 Task: Create a rule when custom fields dependencies is unchecked by anyone.
Action: Mouse moved to (1196, 306)
Screenshot: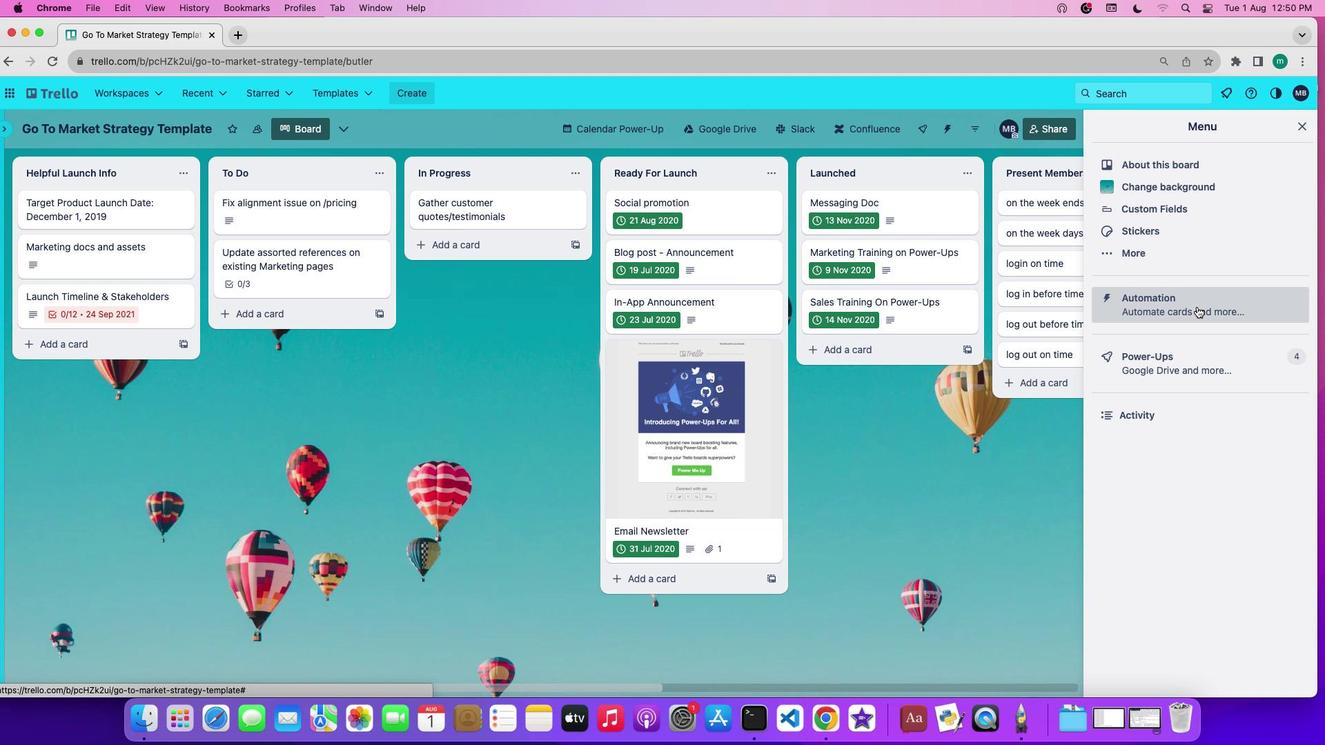 
Action: Mouse pressed left at (1196, 306)
Screenshot: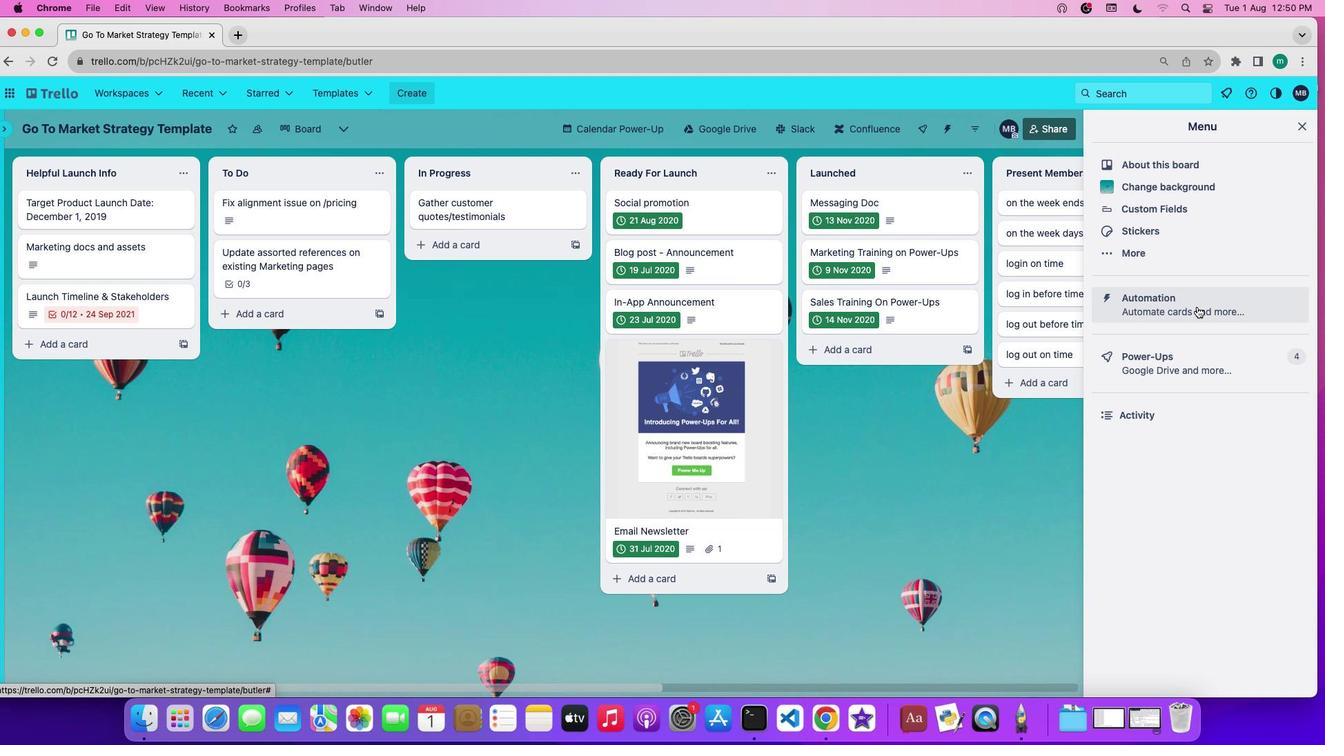 
Action: Mouse moved to (94, 250)
Screenshot: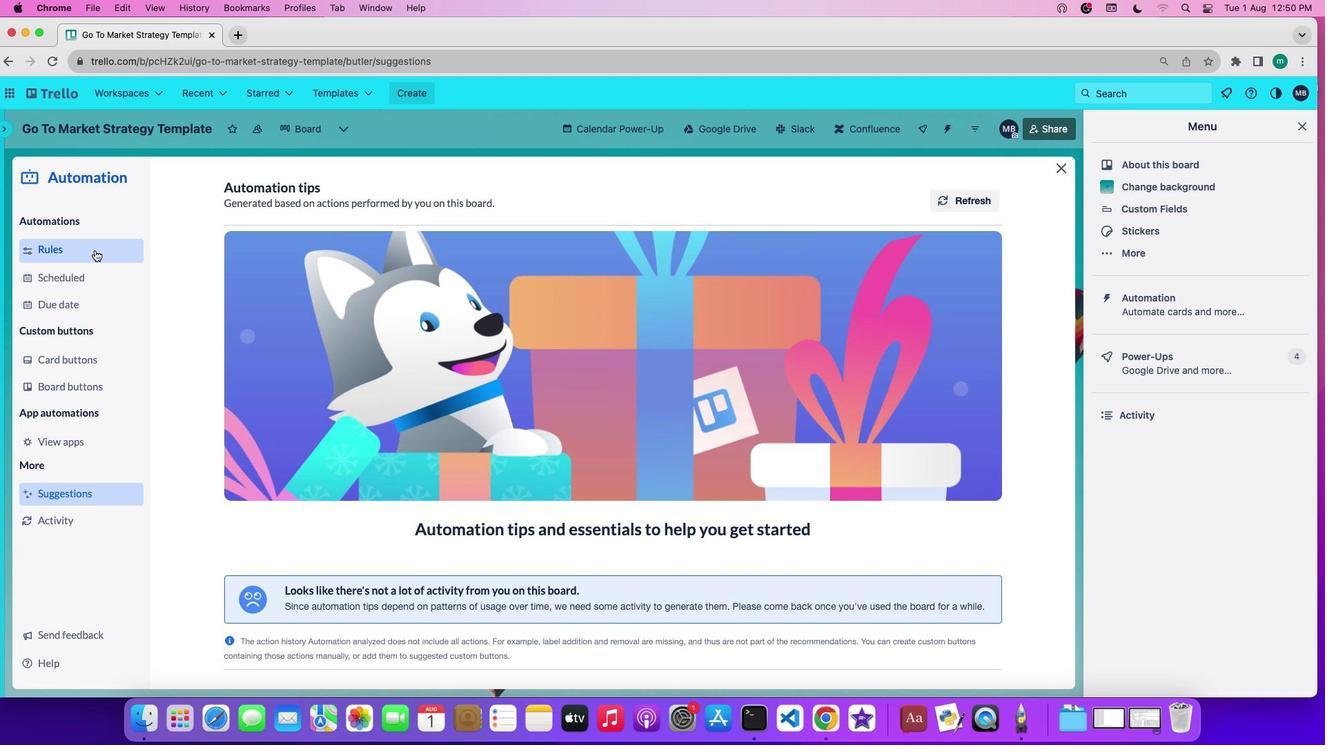 
Action: Mouse pressed left at (94, 250)
Screenshot: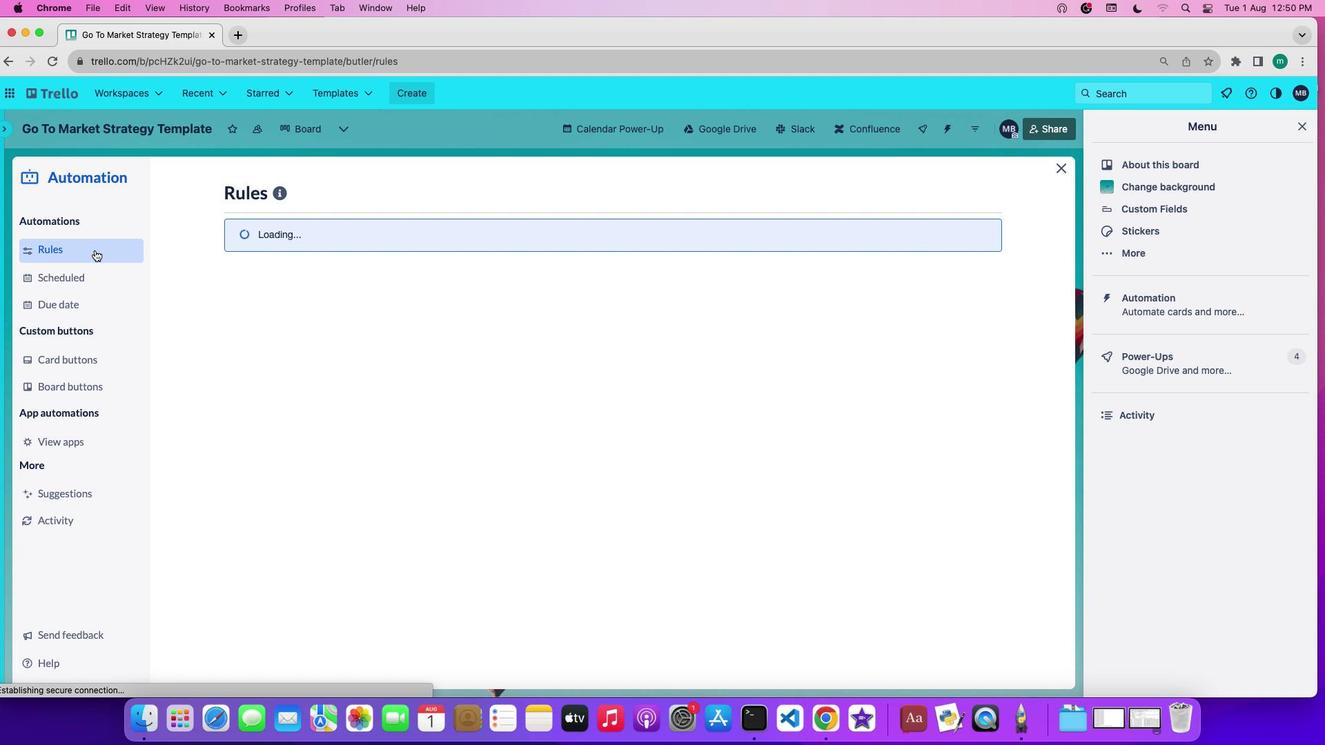 
Action: Mouse moved to (278, 493)
Screenshot: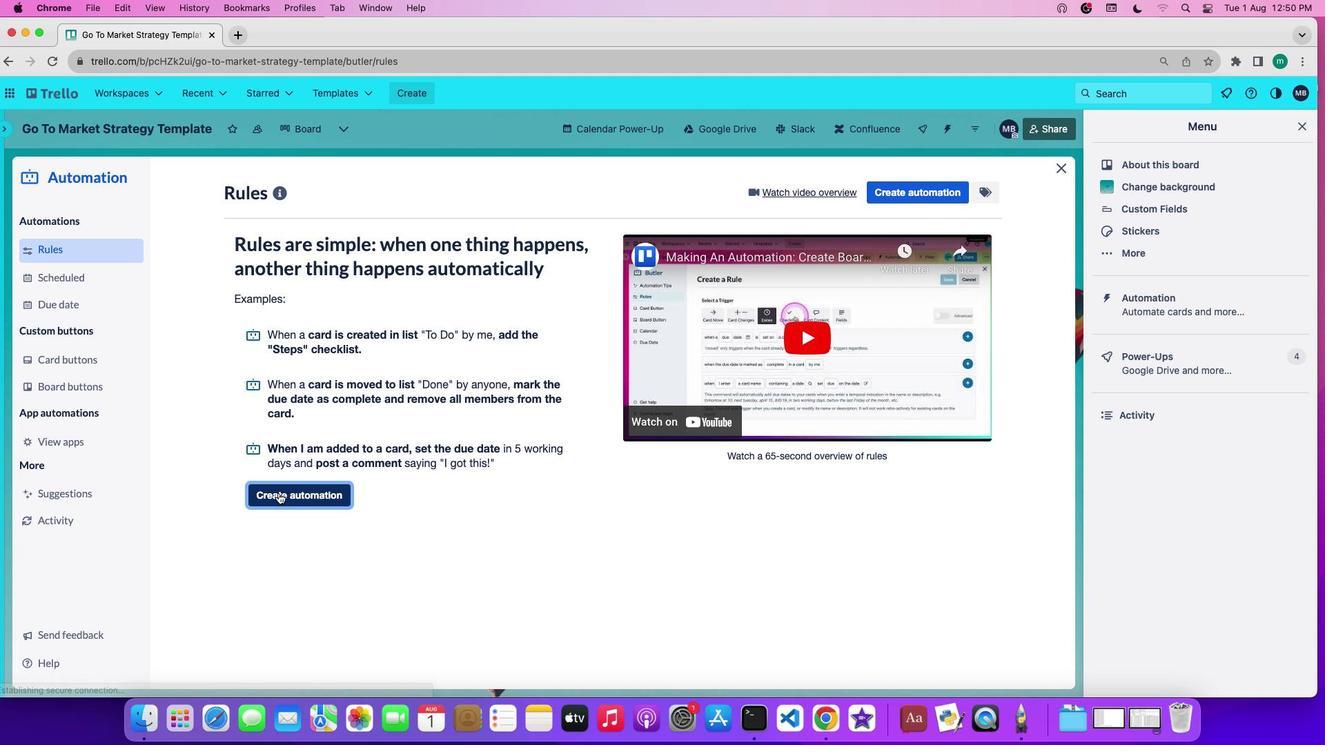
Action: Mouse pressed left at (278, 493)
Screenshot: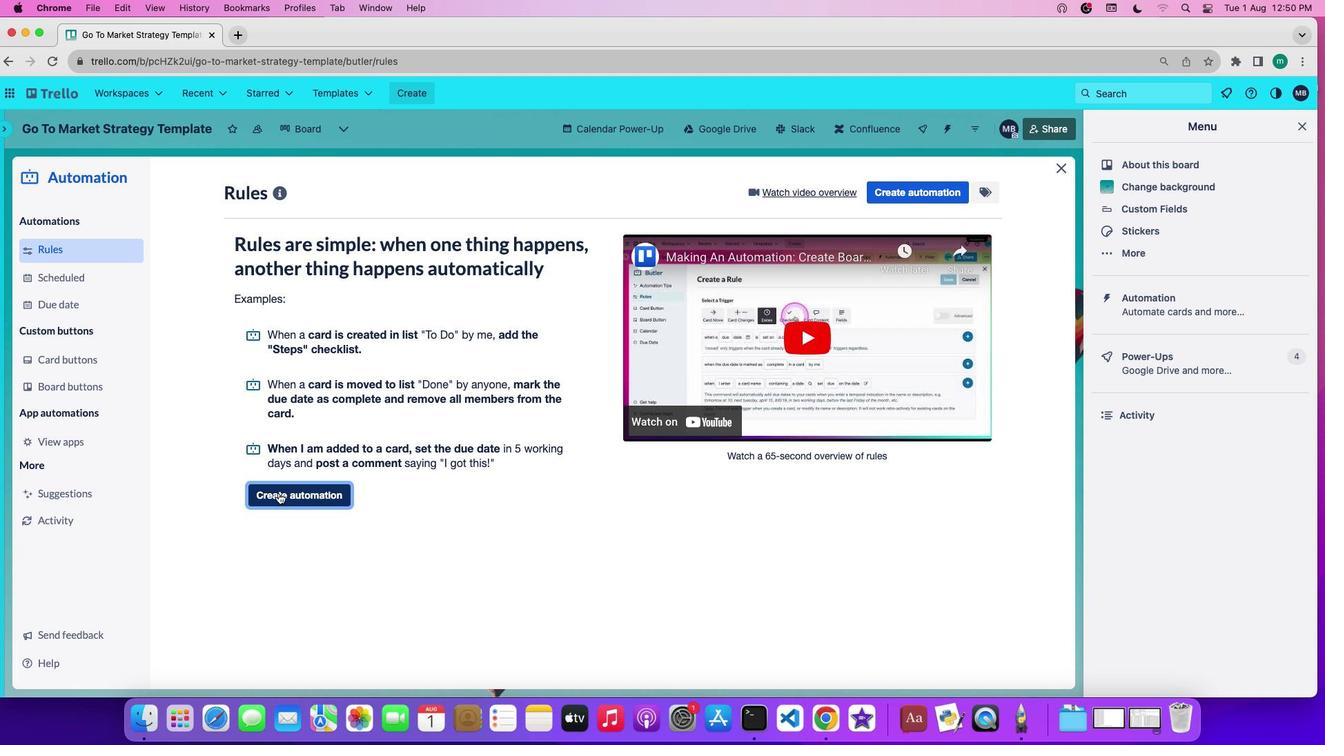 
Action: Mouse moved to (630, 323)
Screenshot: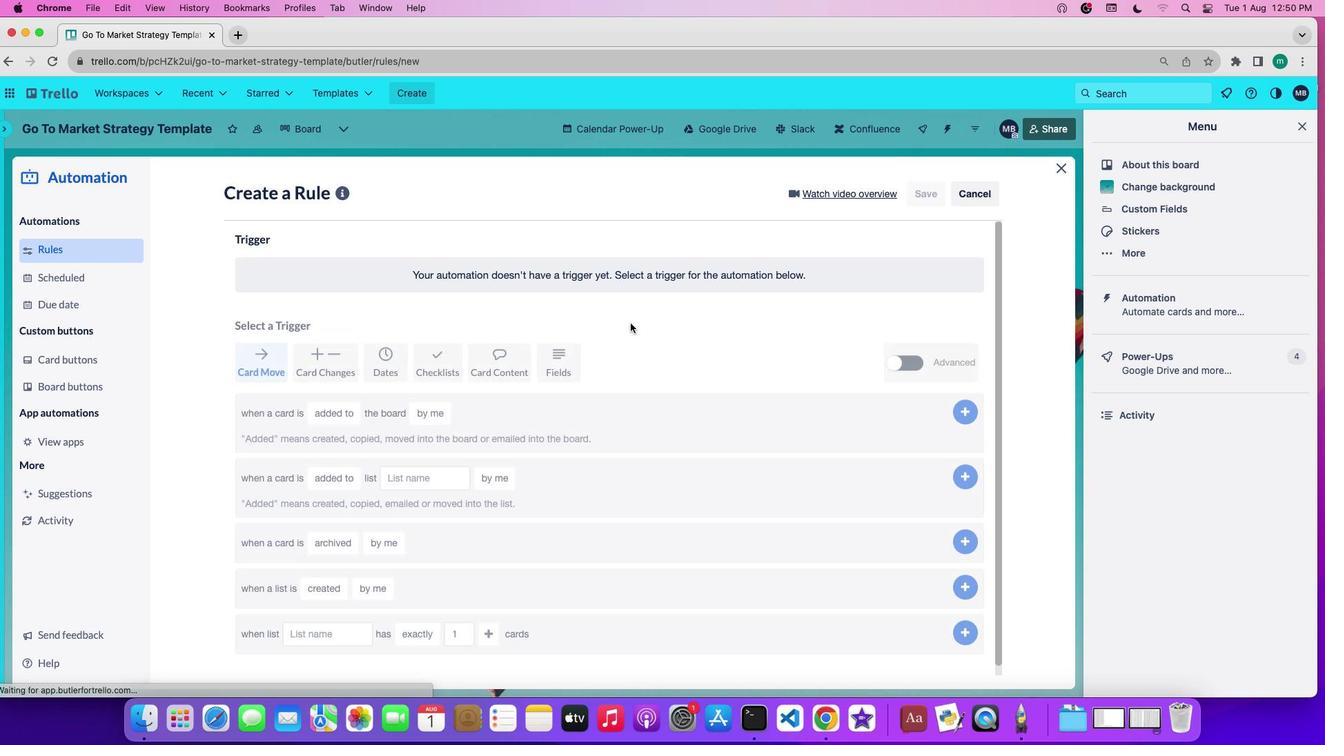 
Action: Mouse pressed left at (630, 323)
Screenshot: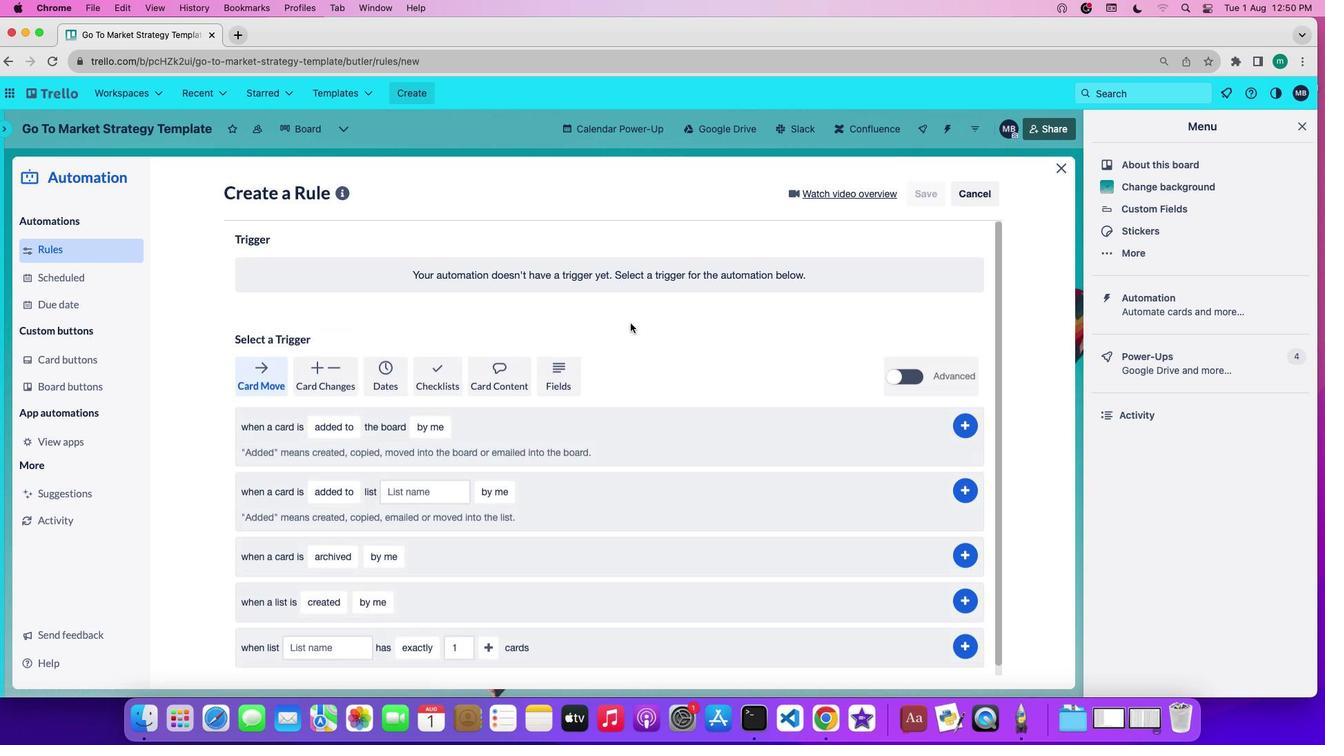 
Action: Mouse moved to (577, 380)
Screenshot: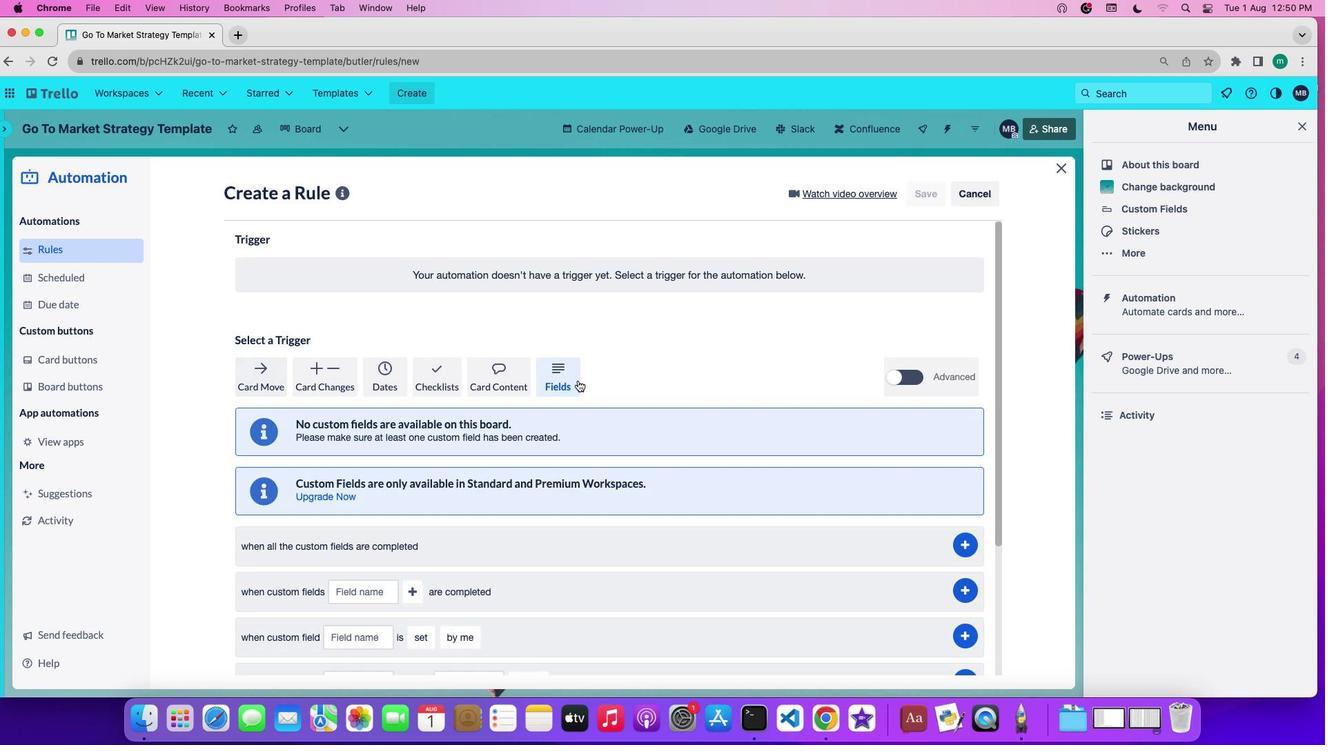 
Action: Mouse pressed left at (577, 380)
Screenshot: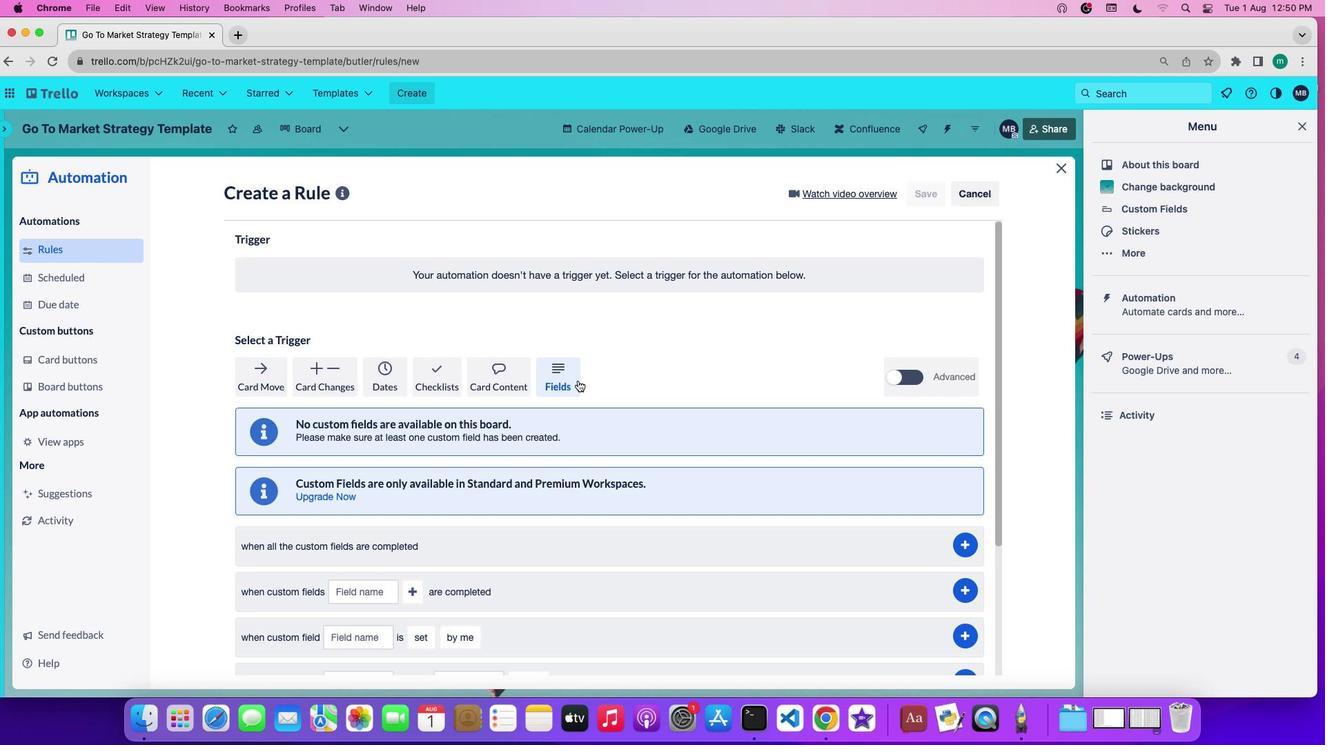 
Action: Mouse moved to (596, 538)
Screenshot: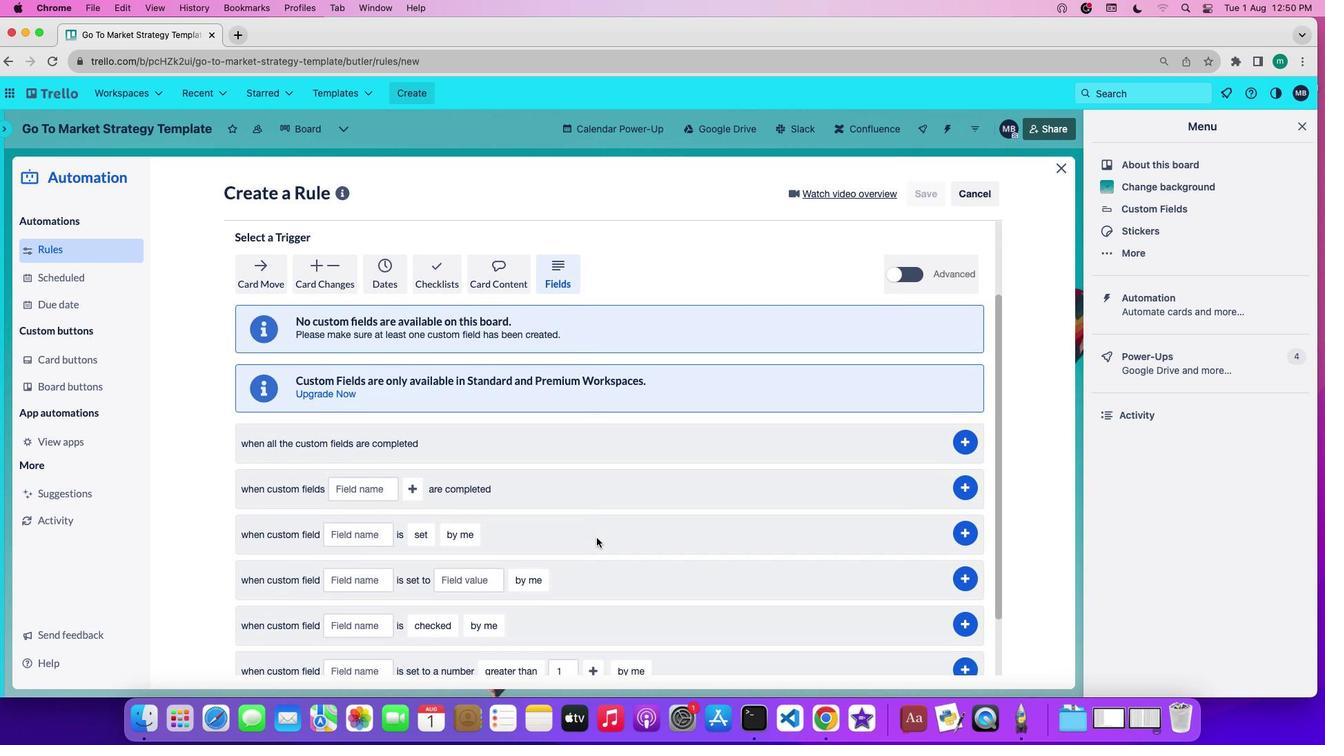 
Action: Mouse scrolled (596, 538) with delta (0, 0)
Screenshot: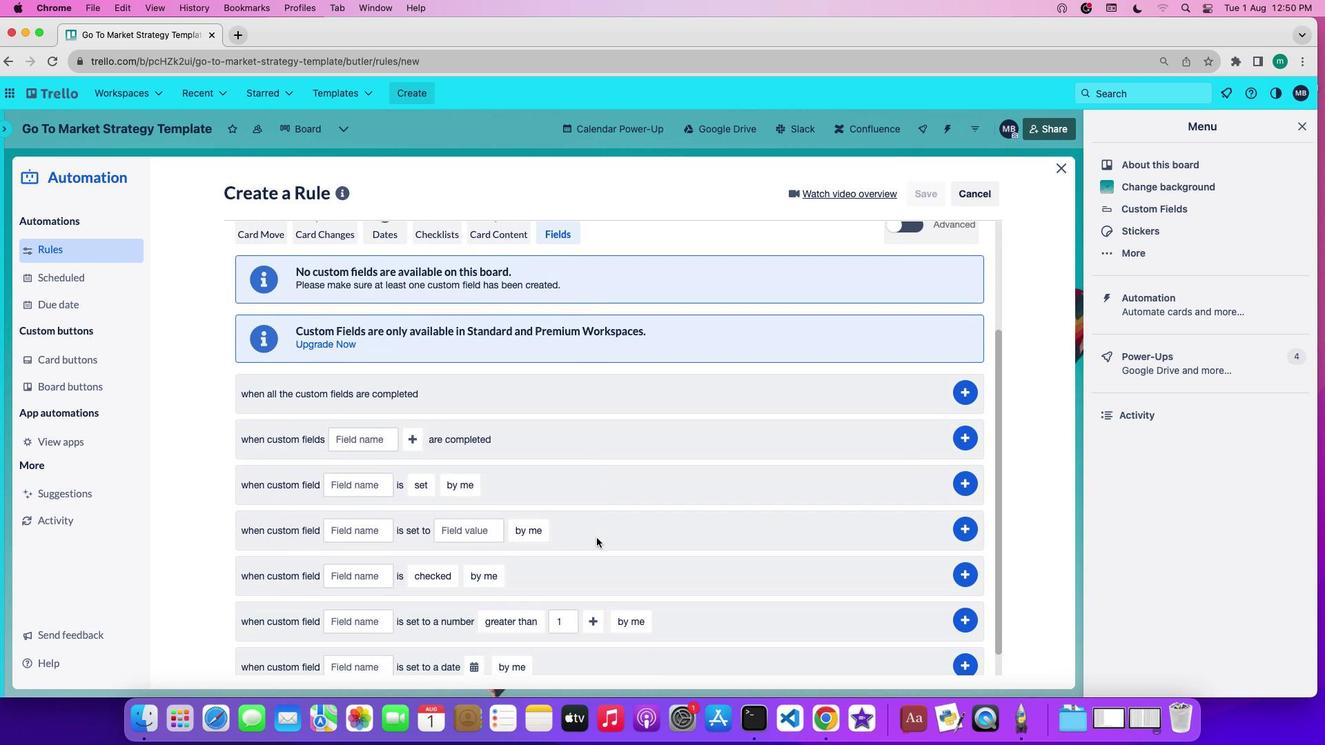 
Action: Mouse scrolled (596, 538) with delta (0, 0)
Screenshot: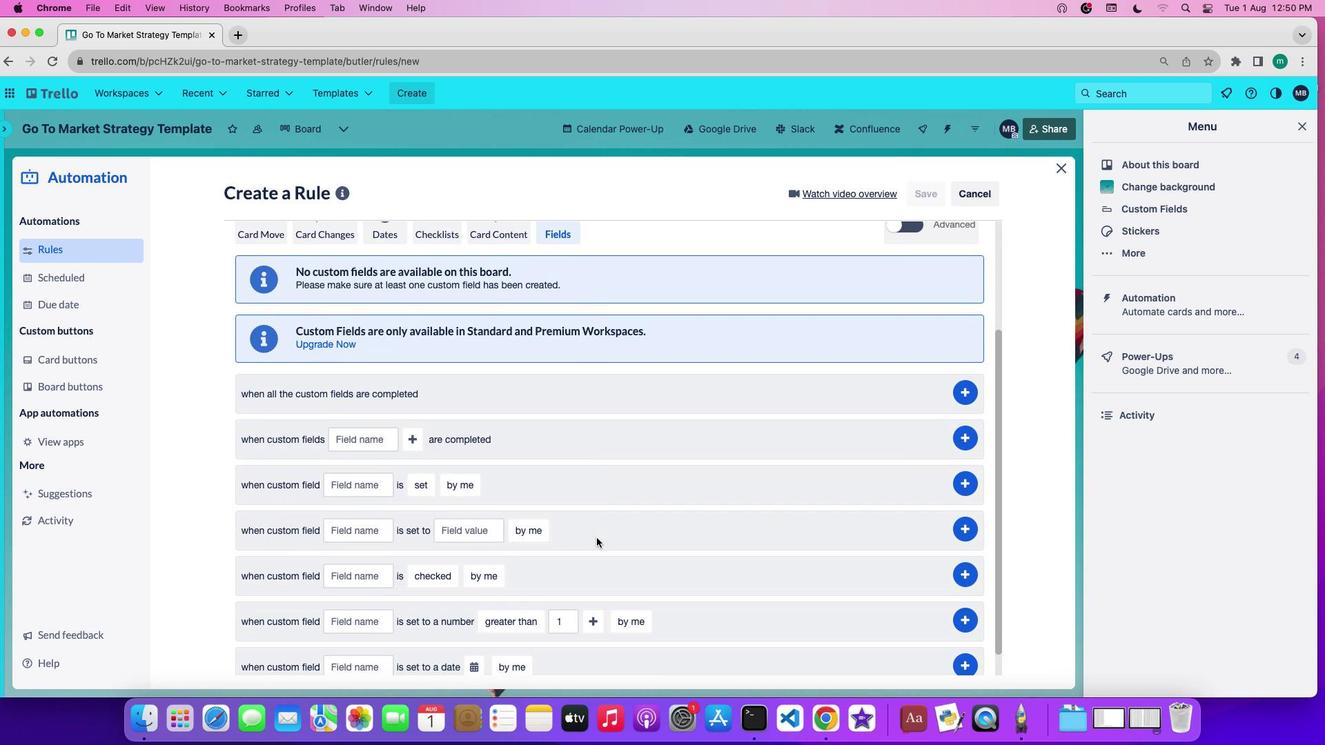 
Action: Mouse scrolled (596, 538) with delta (0, -1)
Screenshot: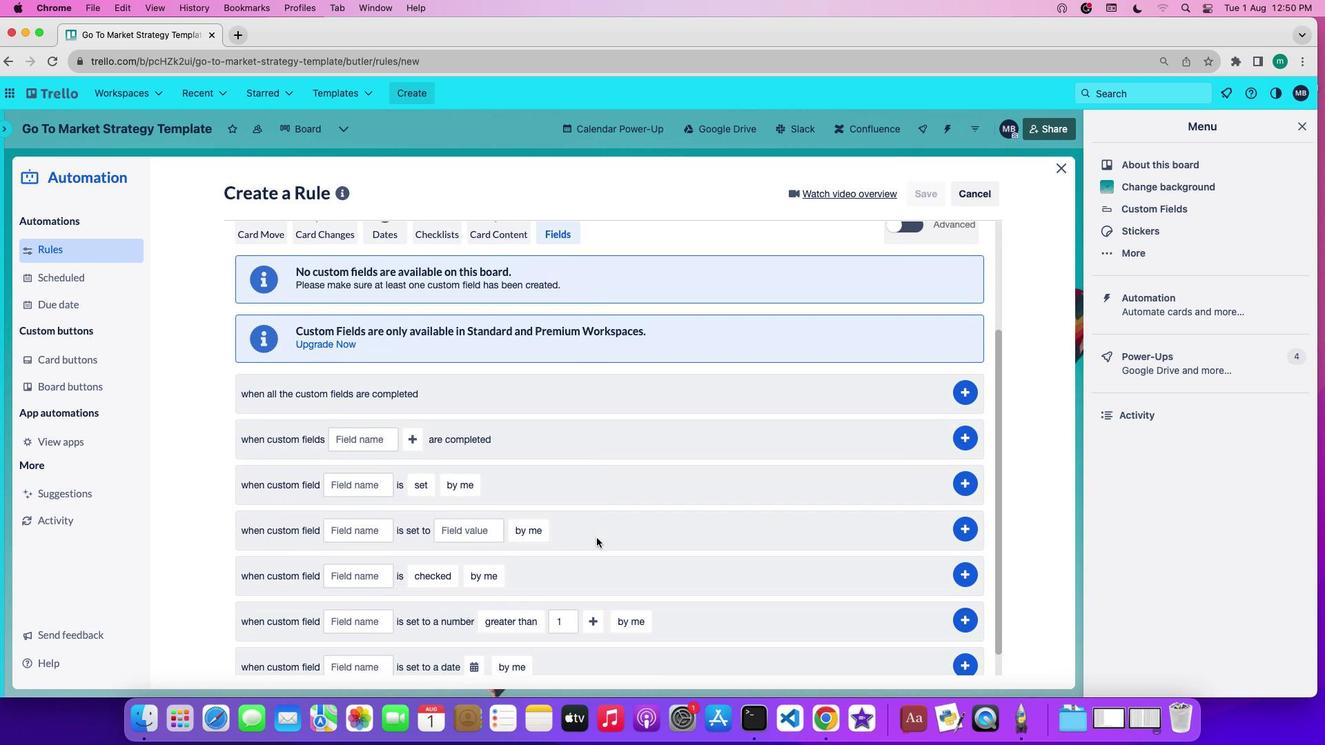 
Action: Mouse scrolled (596, 538) with delta (0, 0)
Screenshot: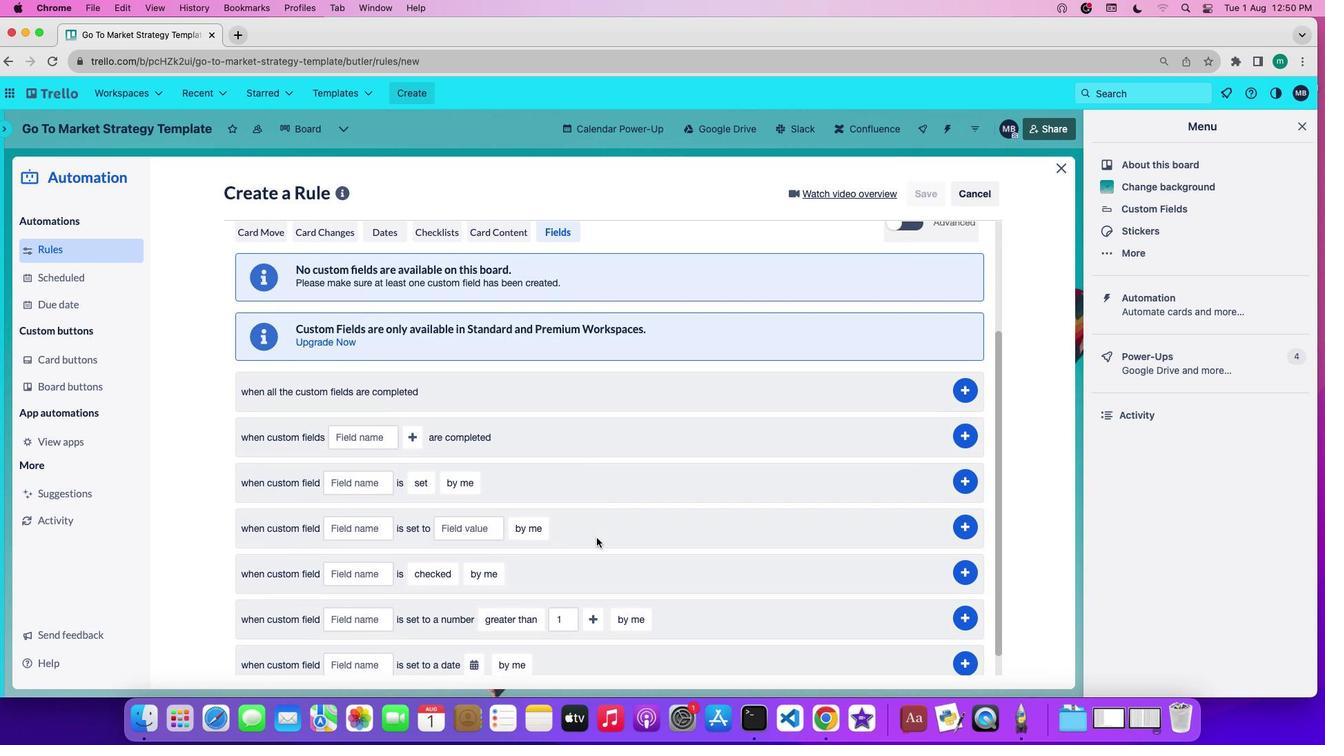 
Action: Mouse scrolled (596, 538) with delta (0, 0)
Screenshot: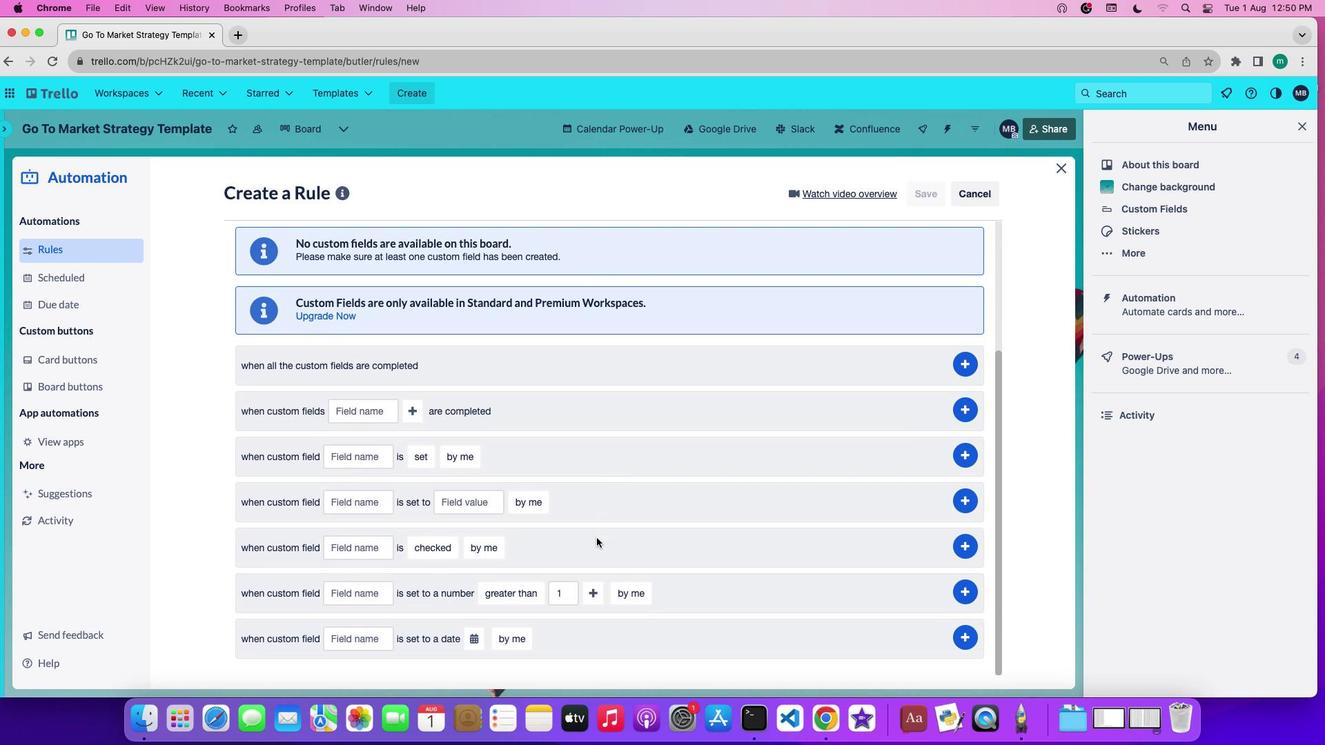 
Action: Mouse scrolled (596, 538) with delta (0, 0)
Screenshot: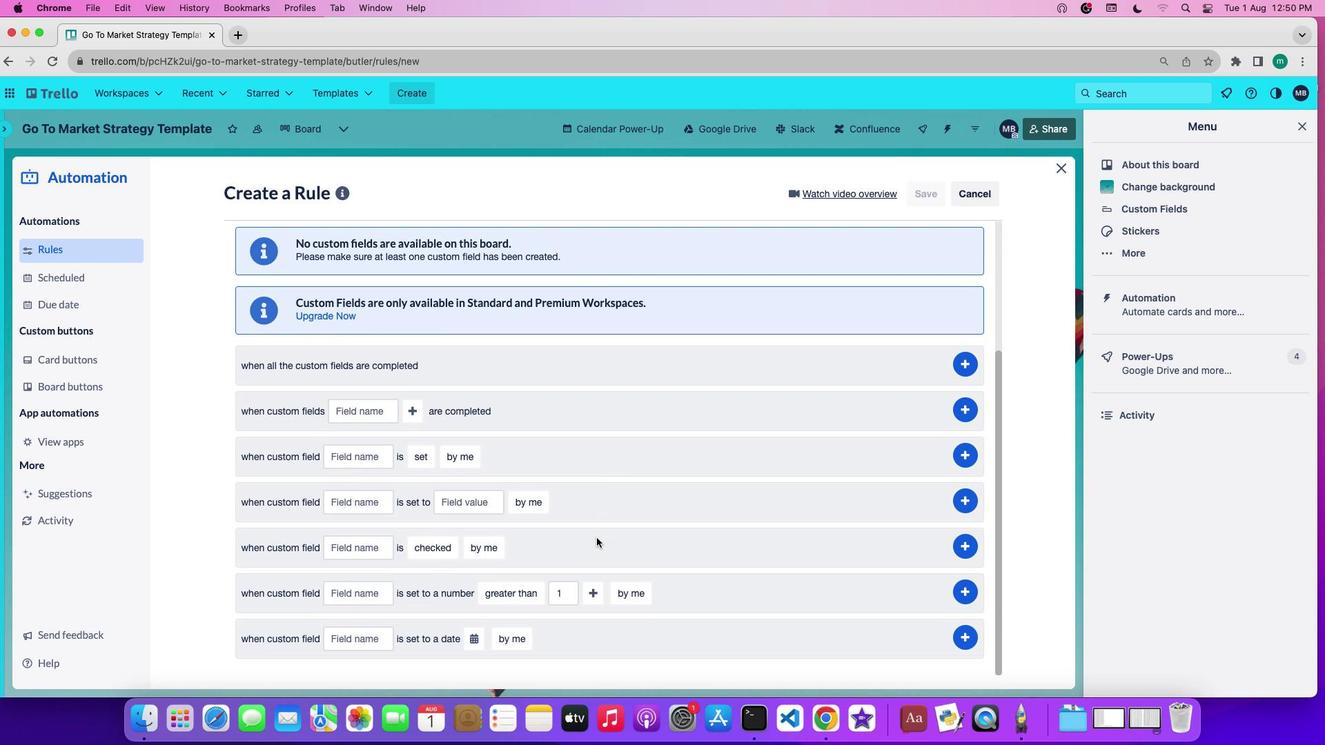 
Action: Mouse scrolled (596, 538) with delta (0, 0)
Screenshot: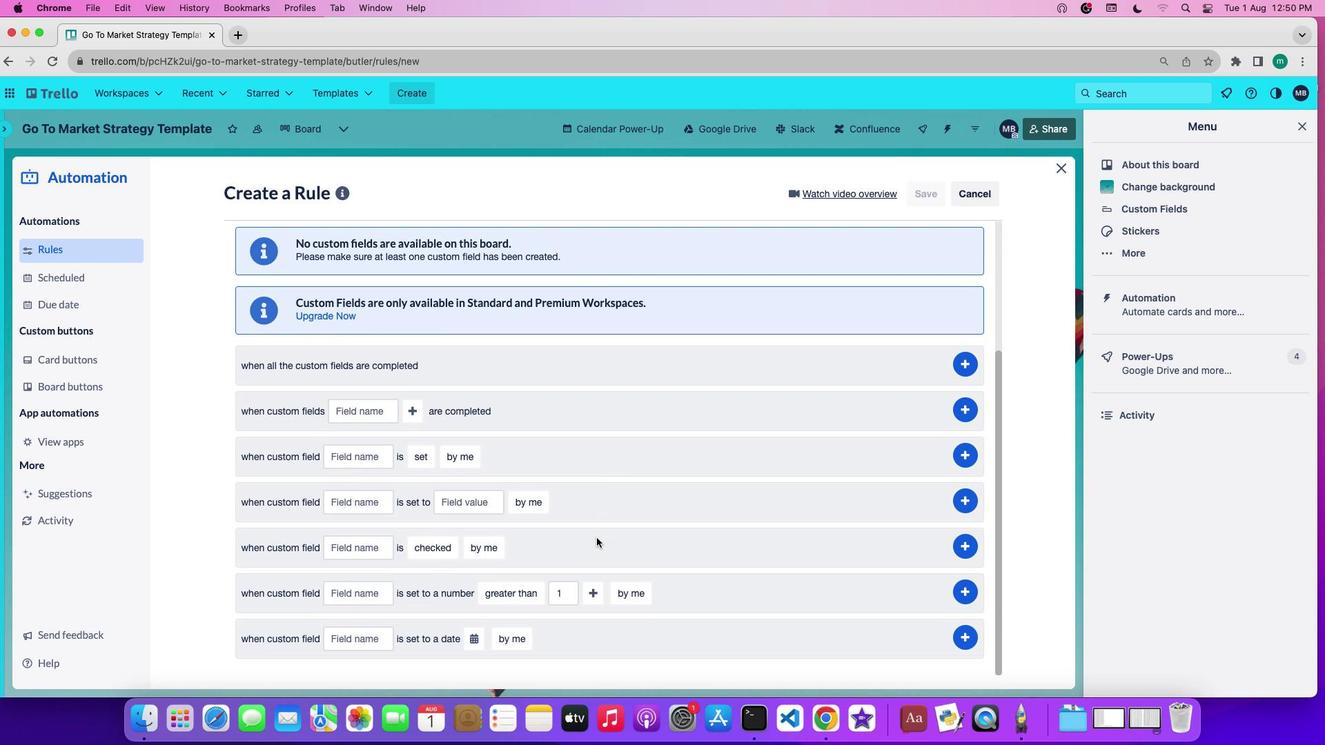 
Action: Mouse scrolled (596, 538) with delta (0, 0)
Screenshot: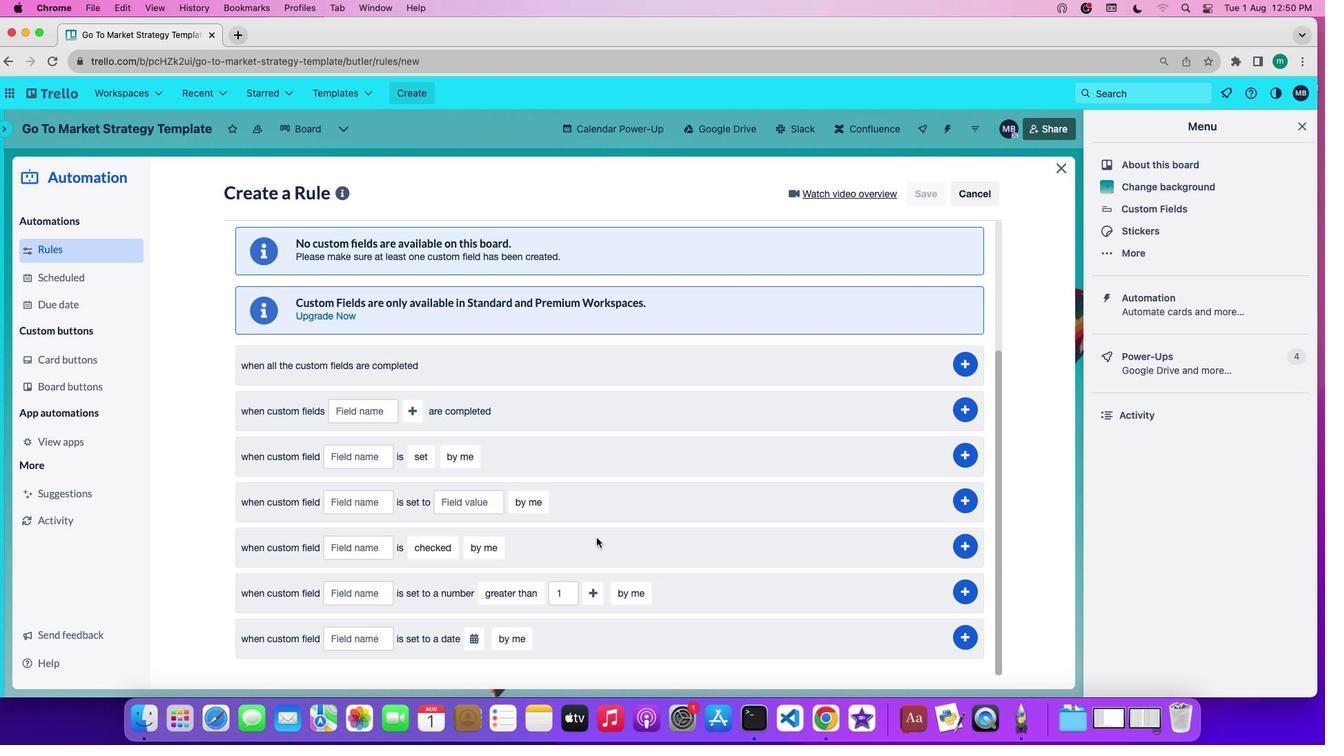 
Action: Mouse scrolled (596, 538) with delta (0, 0)
Screenshot: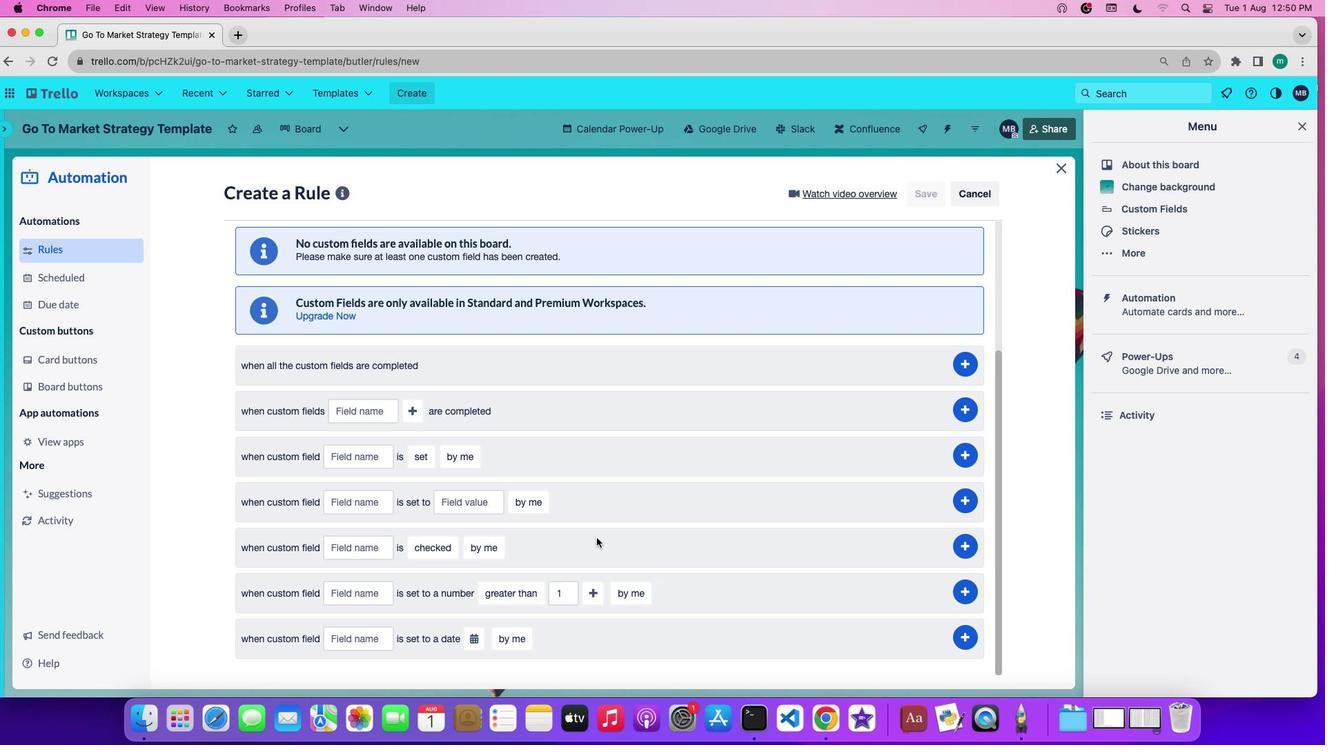 
Action: Mouse moved to (339, 595)
Screenshot: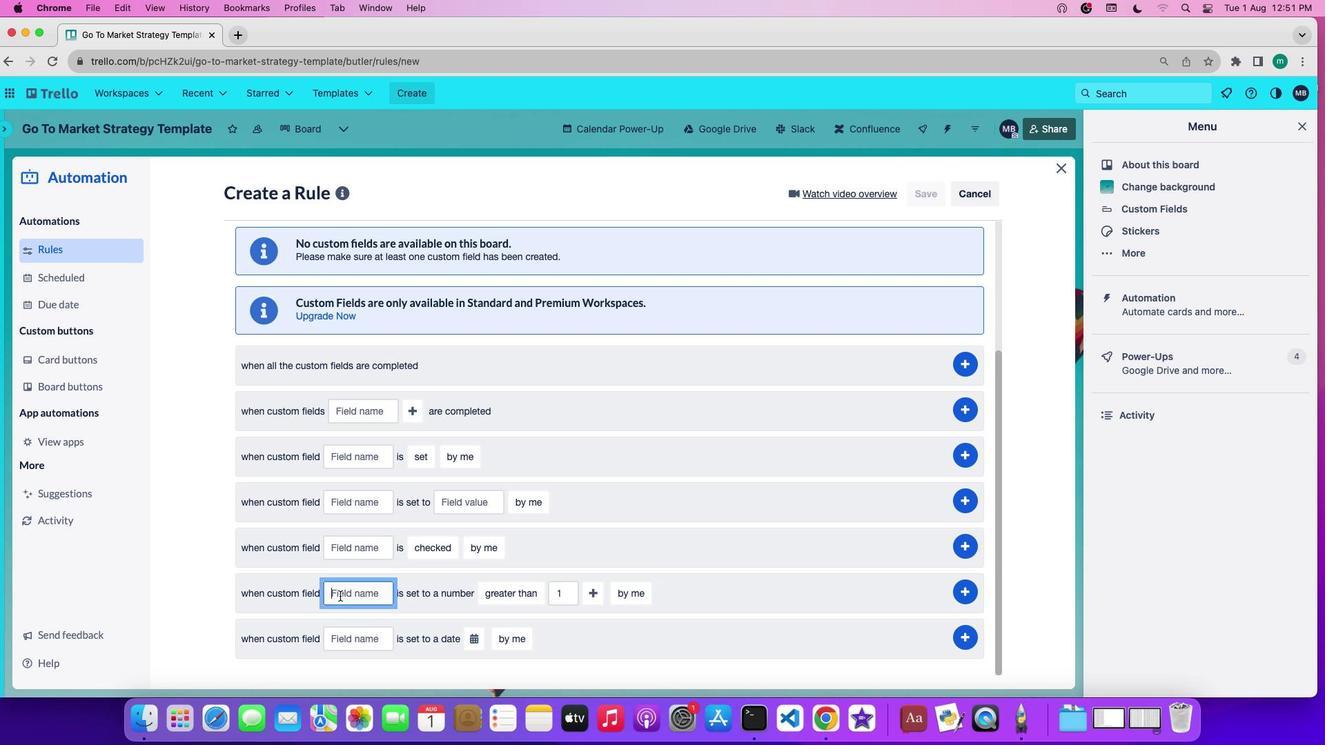 
Action: Mouse pressed left at (339, 595)
Screenshot: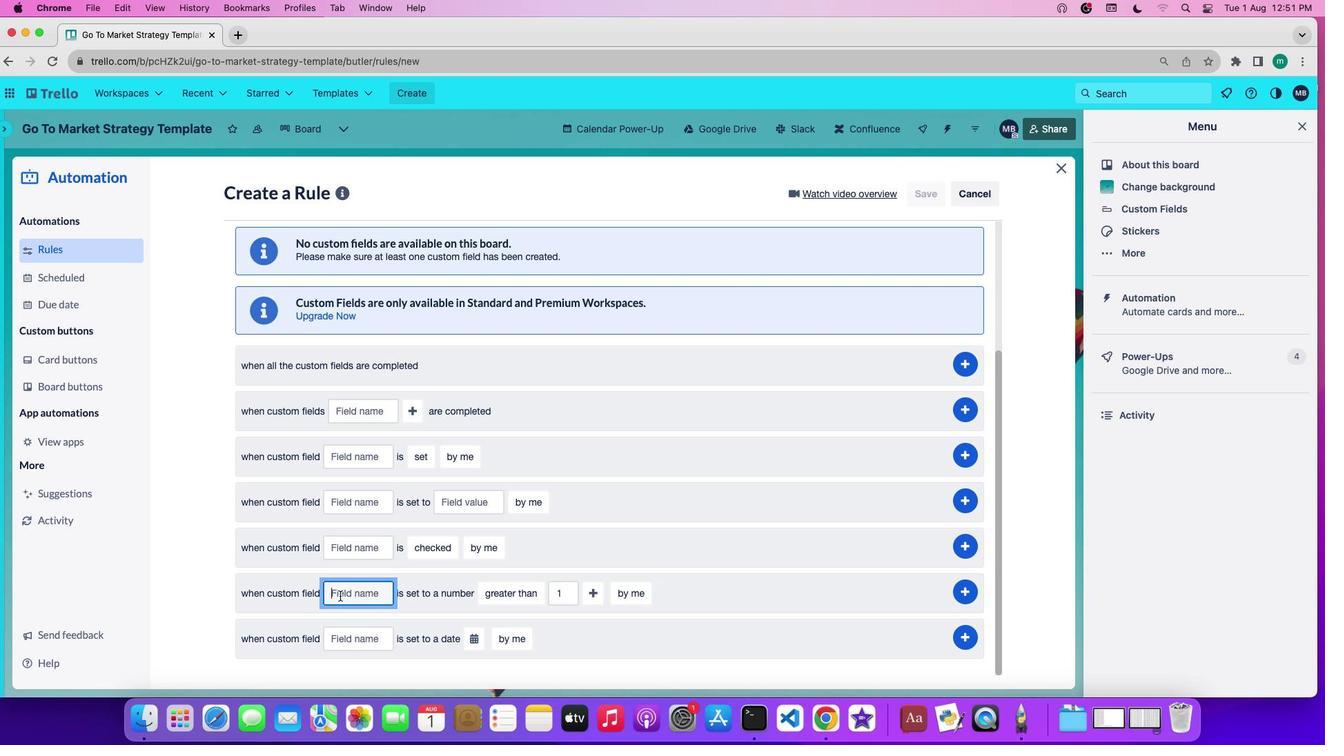 
Action: Mouse moved to (333, 554)
Screenshot: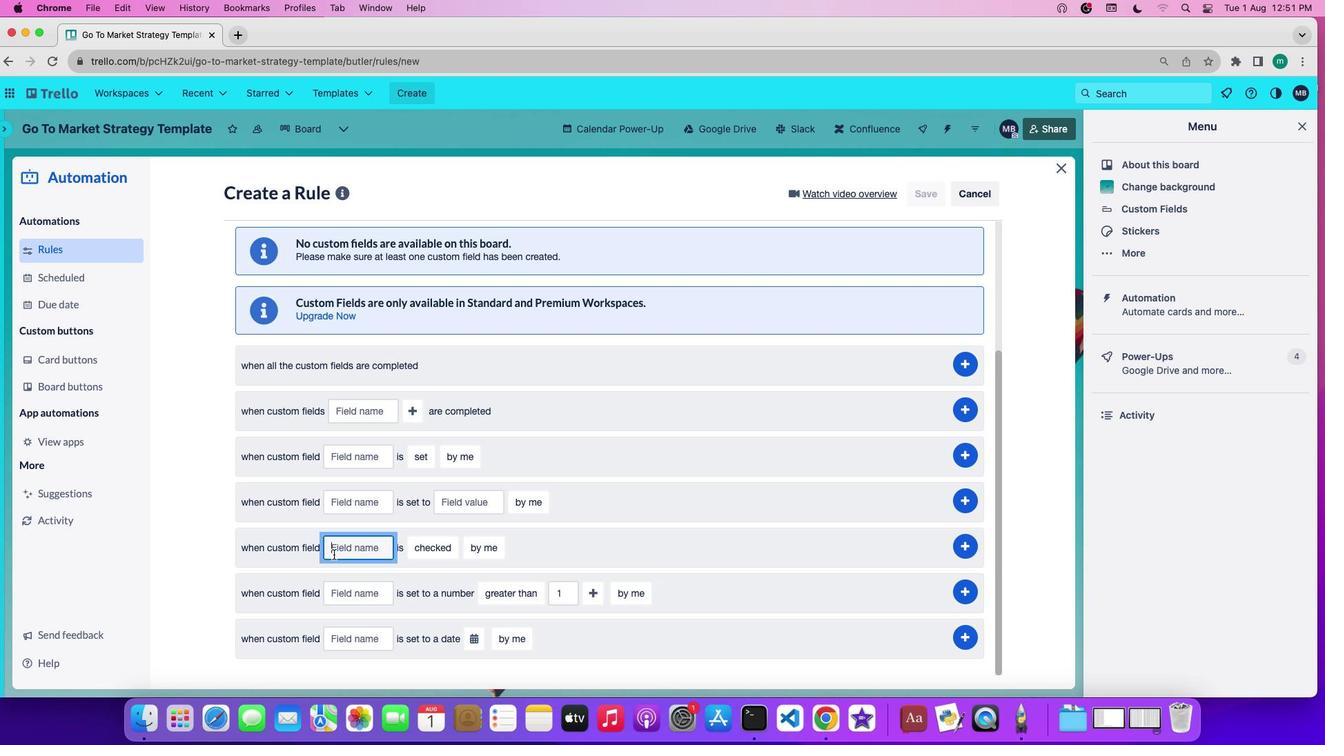 
Action: Mouse pressed left at (333, 554)
Screenshot: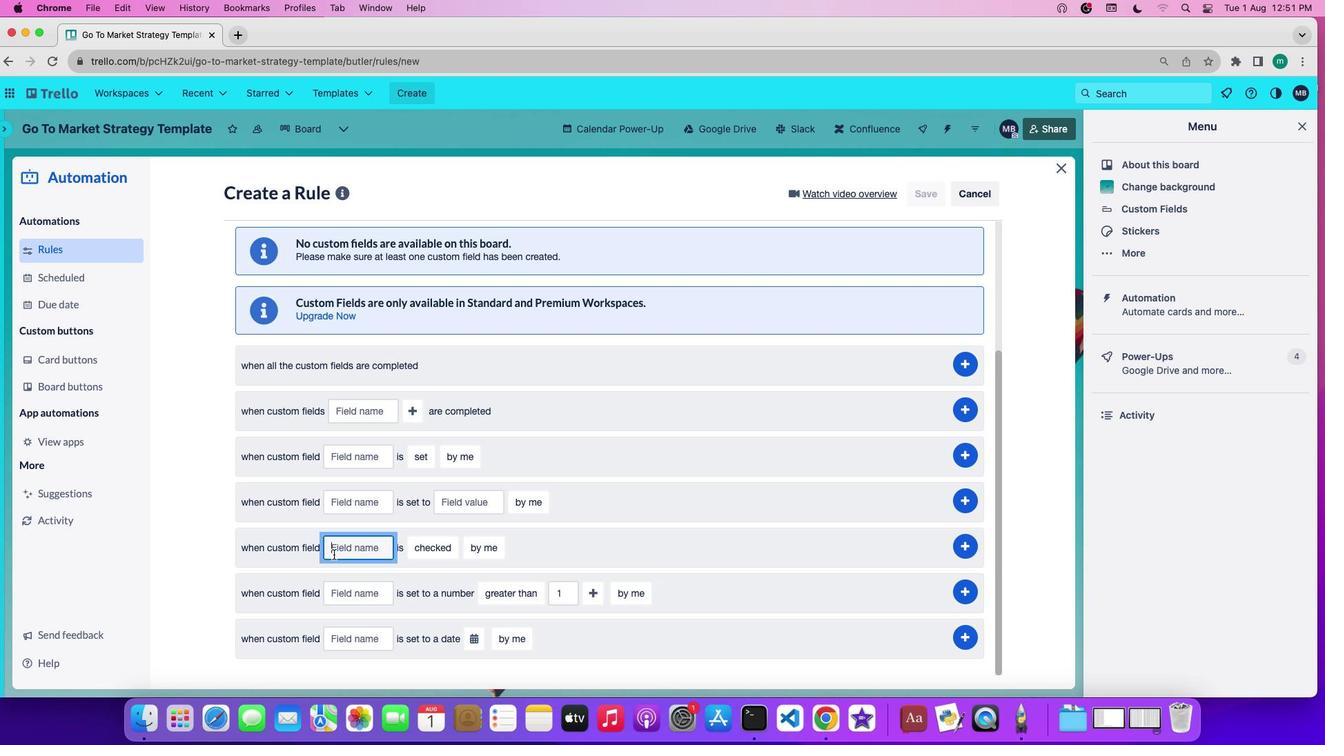 
Action: Mouse moved to (333, 554)
Screenshot: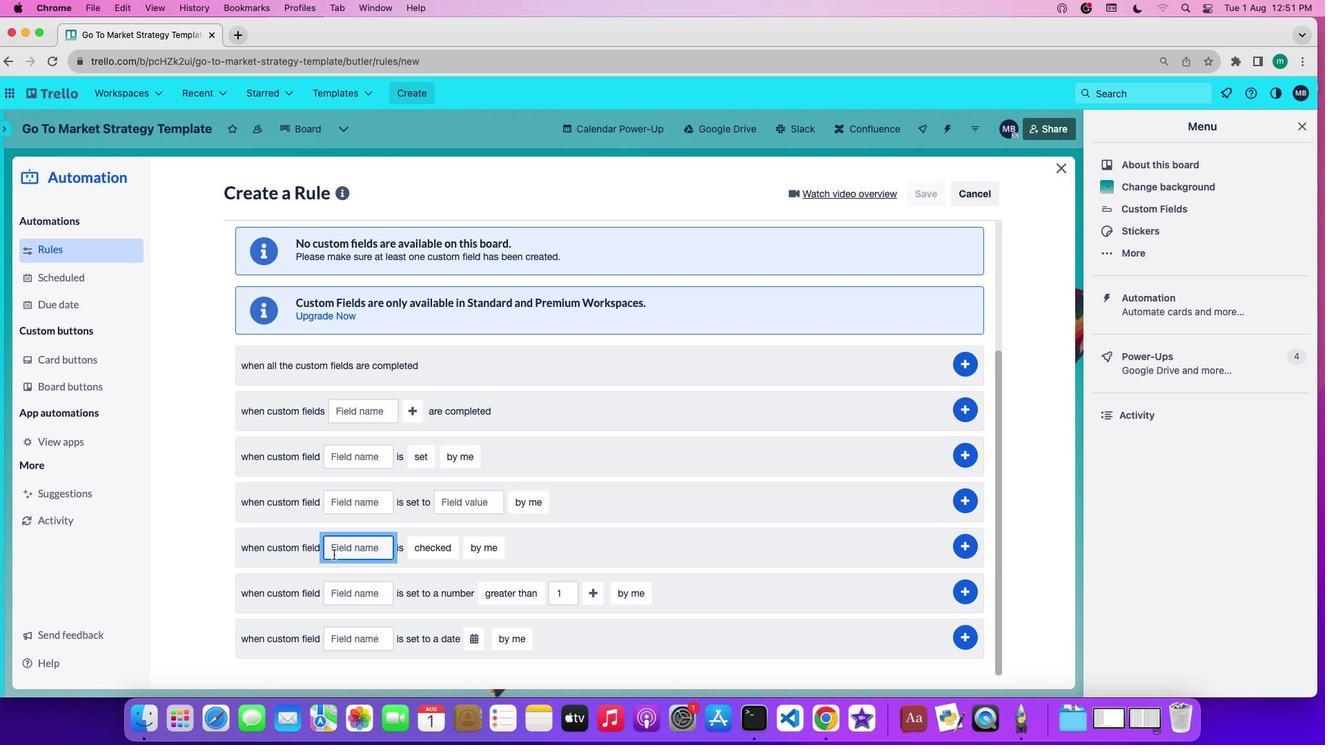 
Action: Key pressed 'd''e''p''e''n''d''e''n''c''i''e''s'
Screenshot: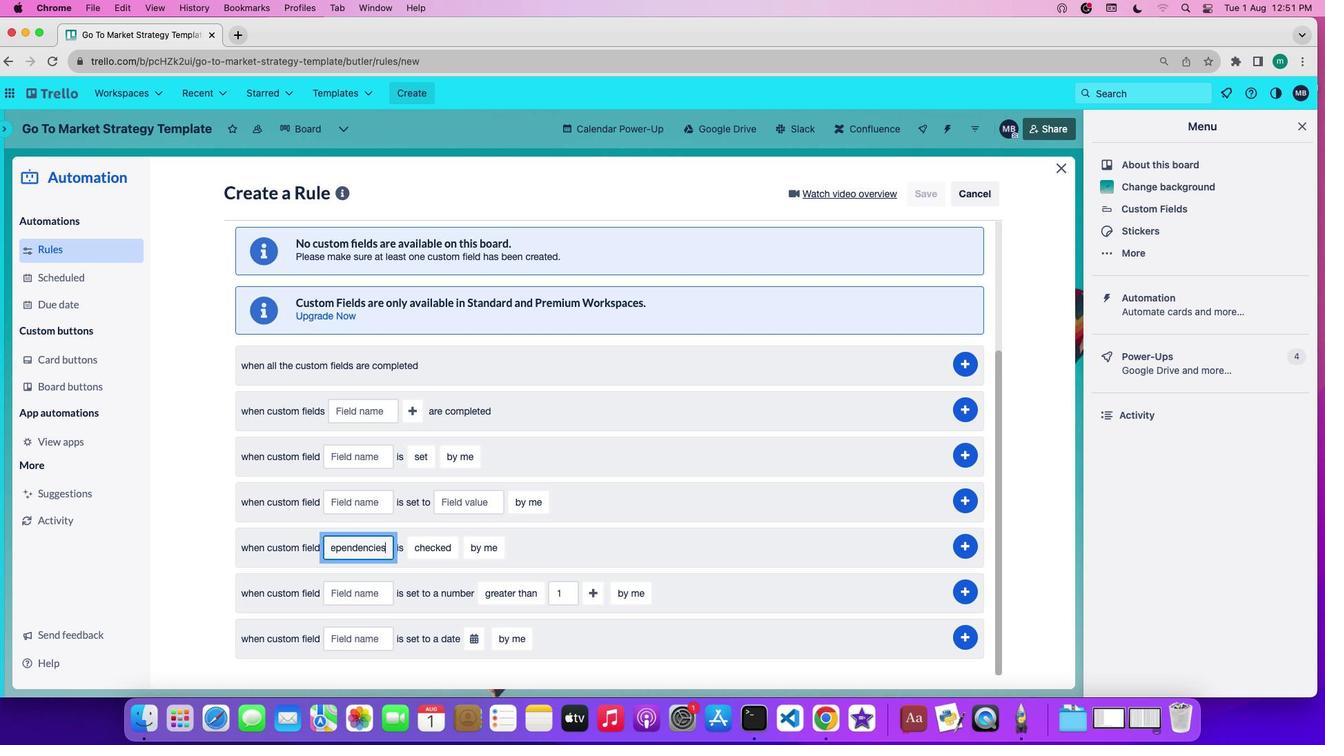 
Action: Mouse moved to (427, 543)
Screenshot: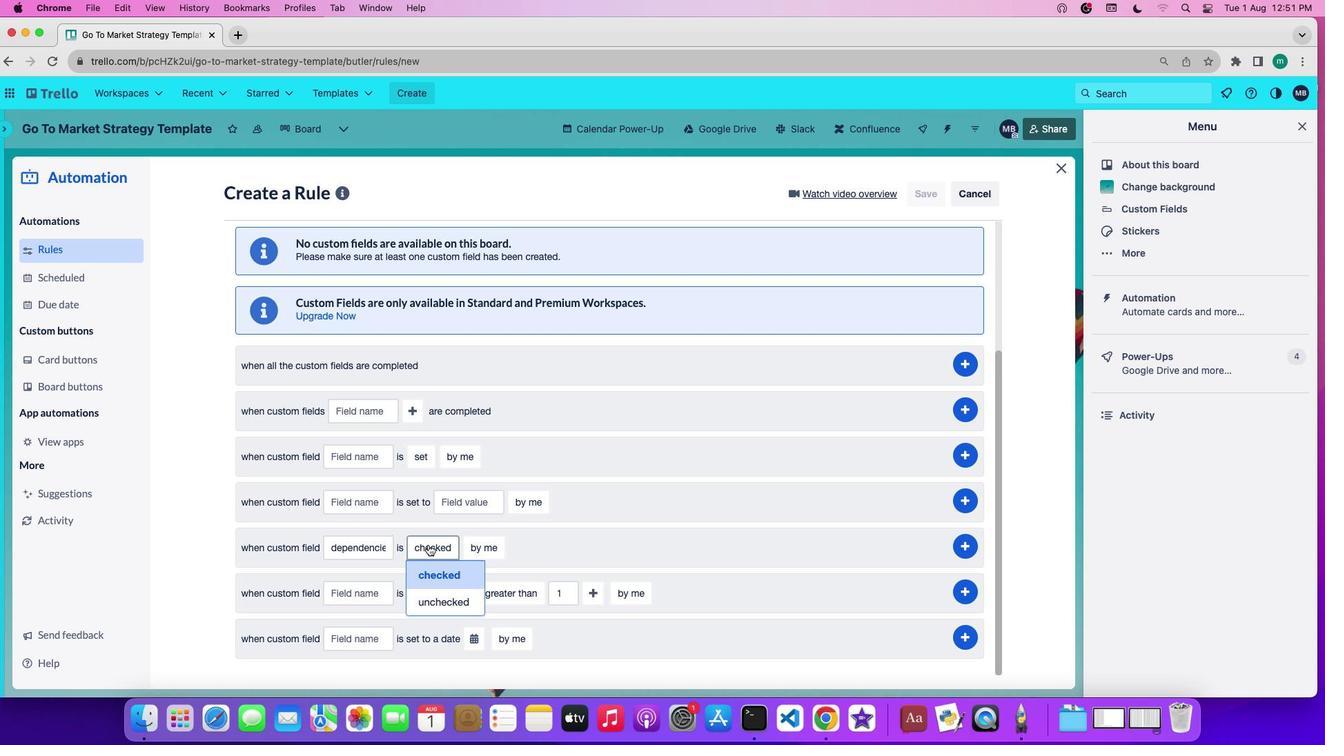 
Action: Mouse pressed left at (427, 543)
Screenshot: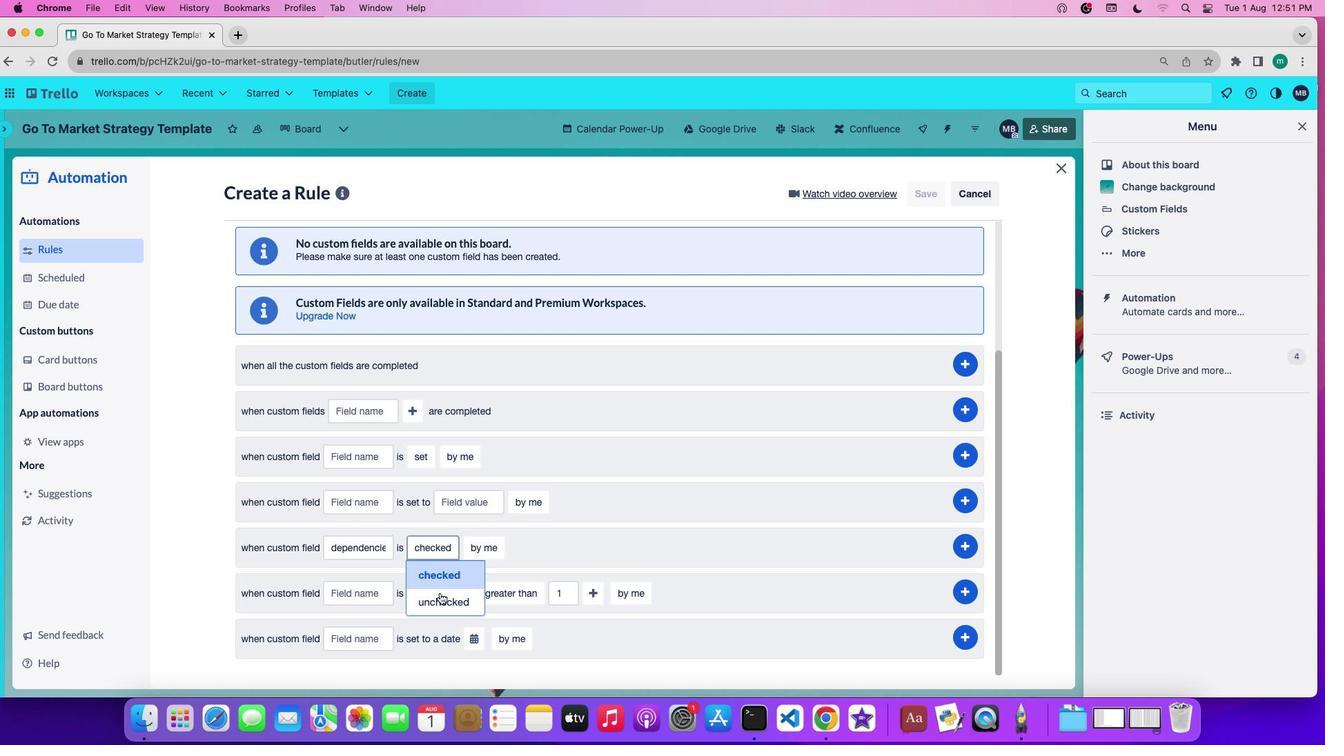 
Action: Mouse moved to (439, 601)
Screenshot: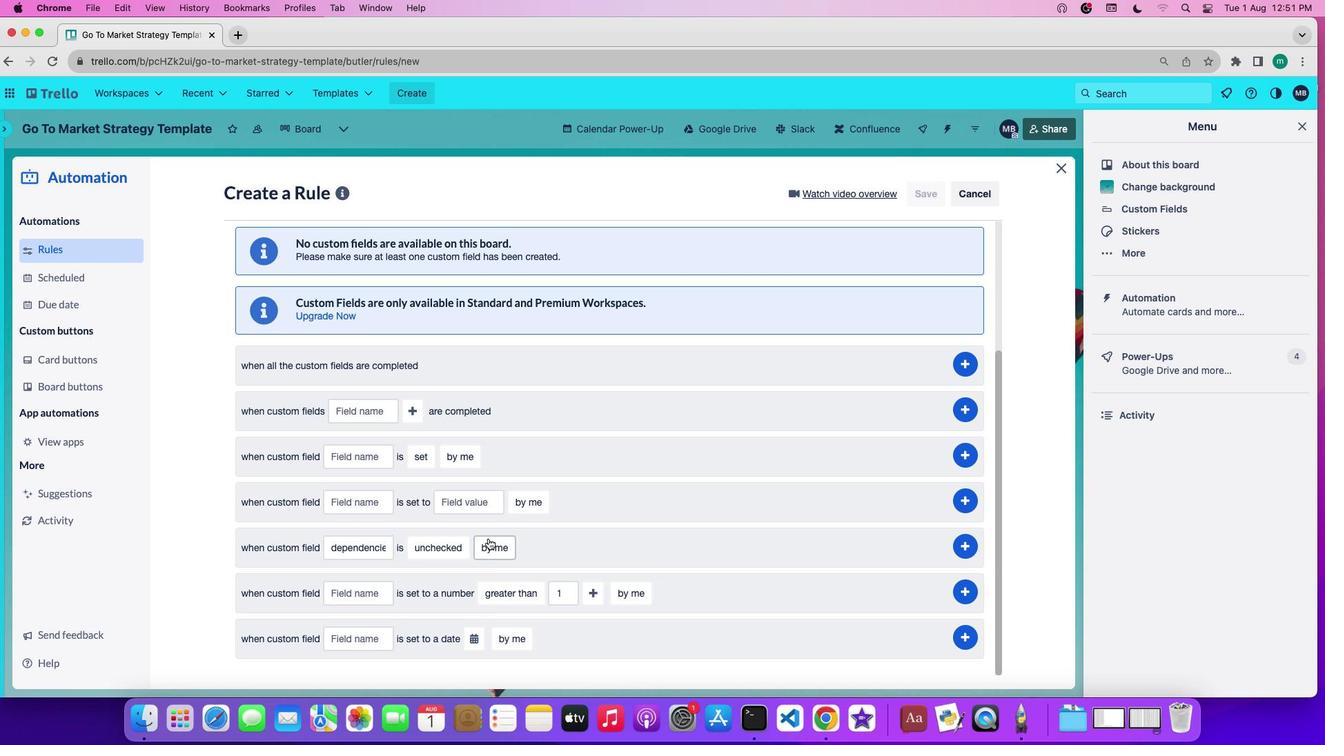 
Action: Mouse pressed left at (439, 601)
Screenshot: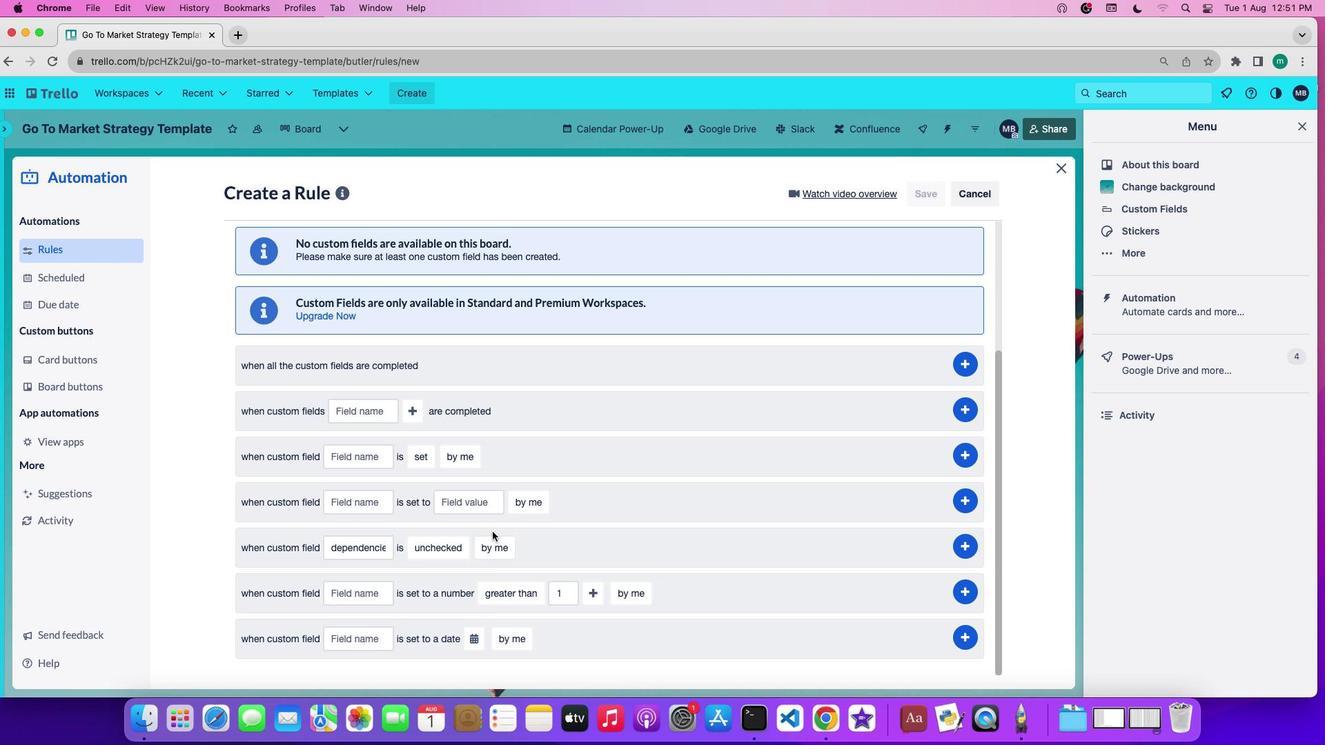 
Action: Mouse moved to (494, 544)
Screenshot: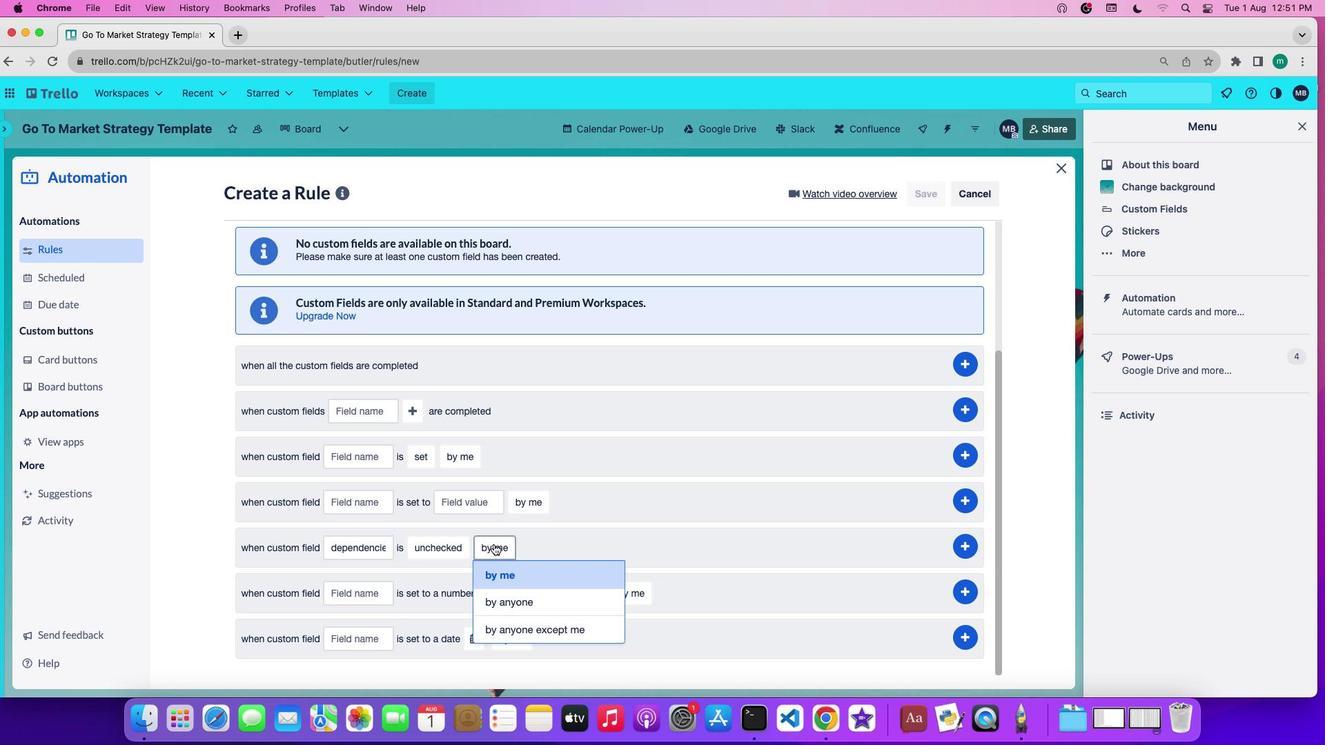 
Action: Mouse pressed left at (494, 544)
Screenshot: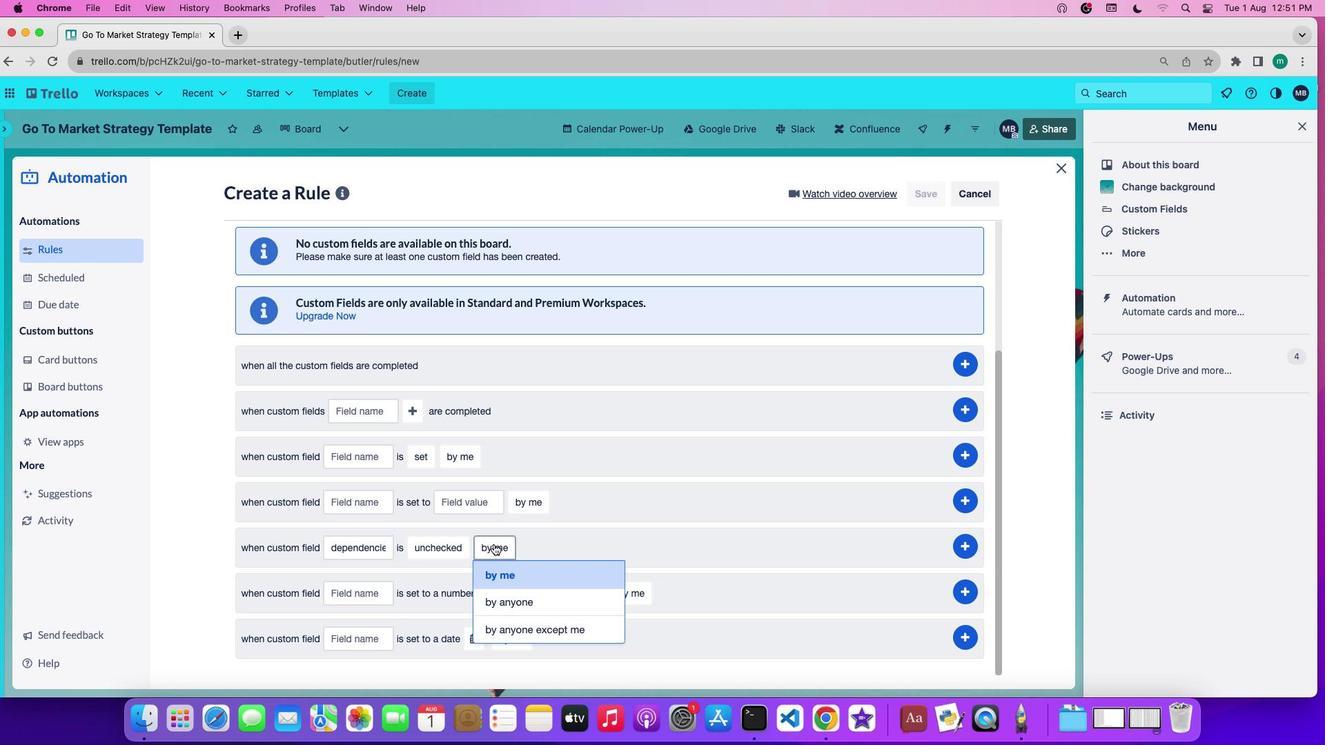 
Action: Mouse moved to (505, 604)
Screenshot: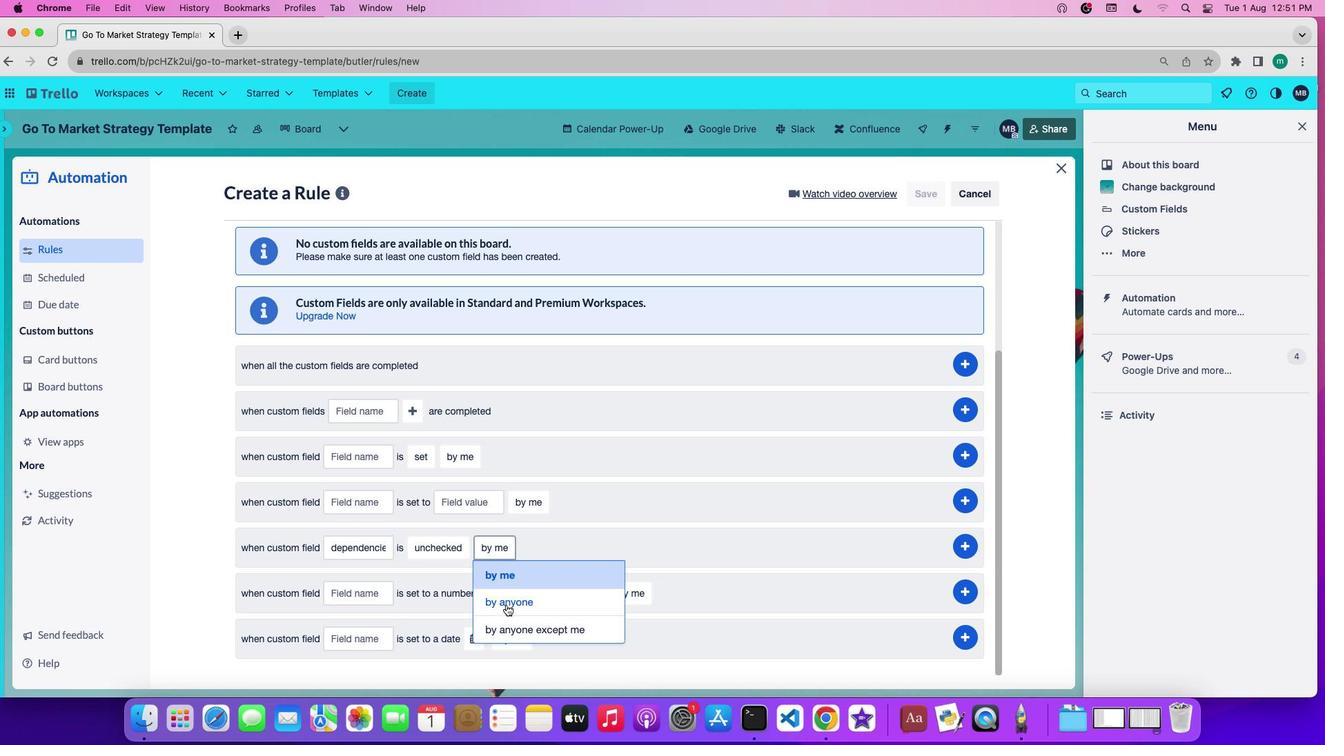 
Action: Mouse pressed left at (505, 604)
Screenshot: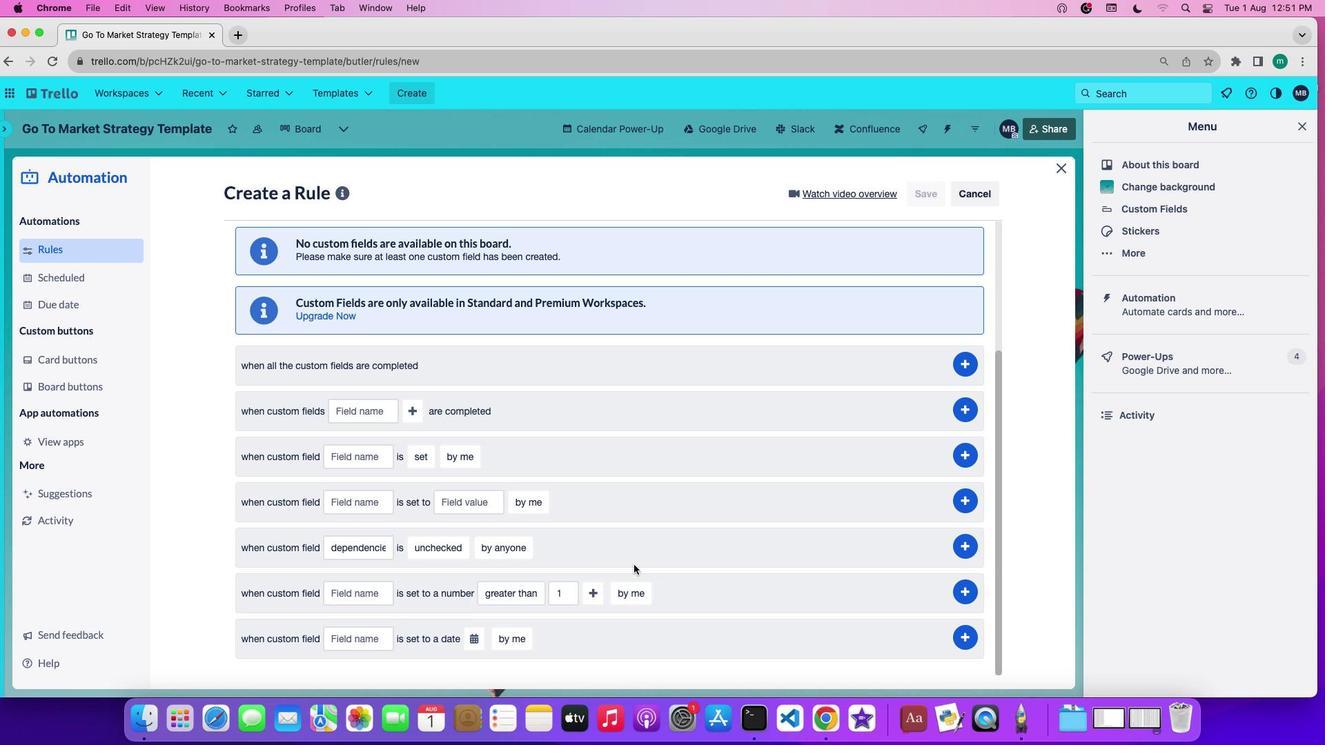 
Action: Mouse moved to (953, 536)
Screenshot: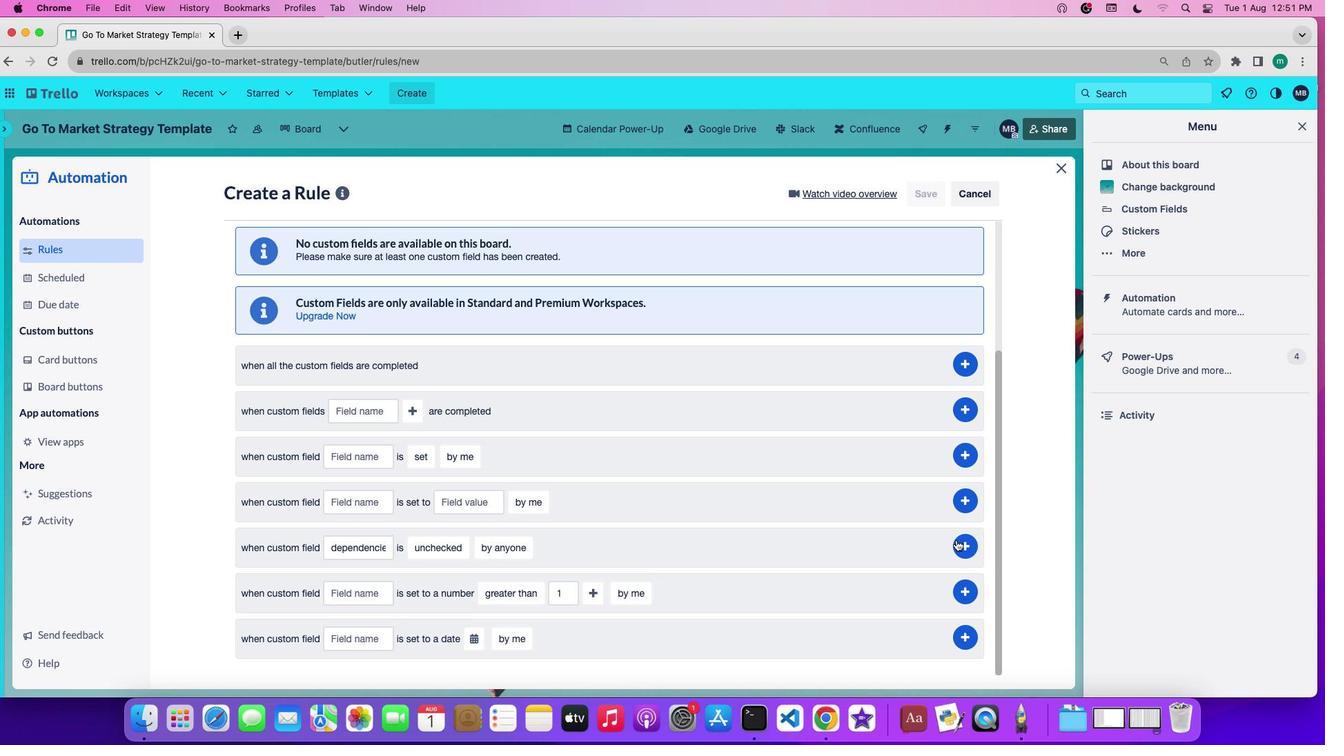 
Action: Mouse pressed left at (953, 536)
Screenshot: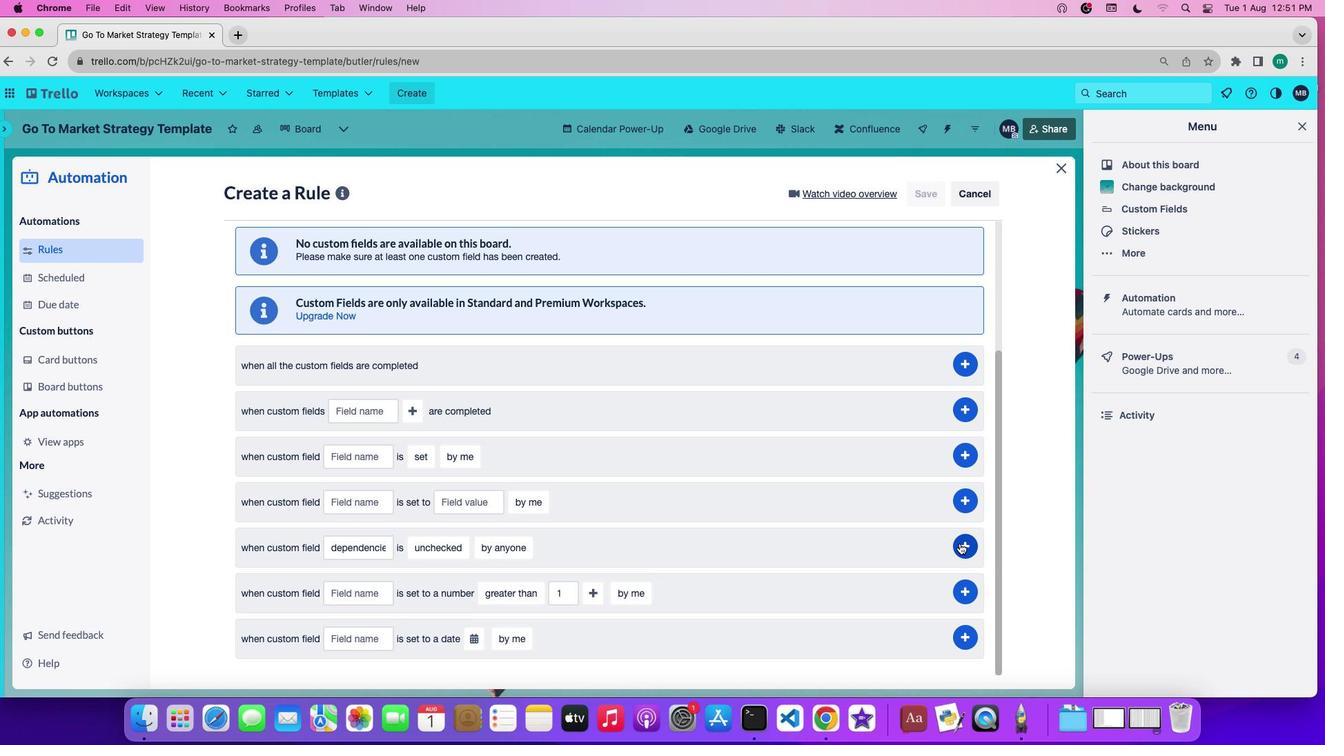
Action: Mouse moved to (964, 544)
Screenshot: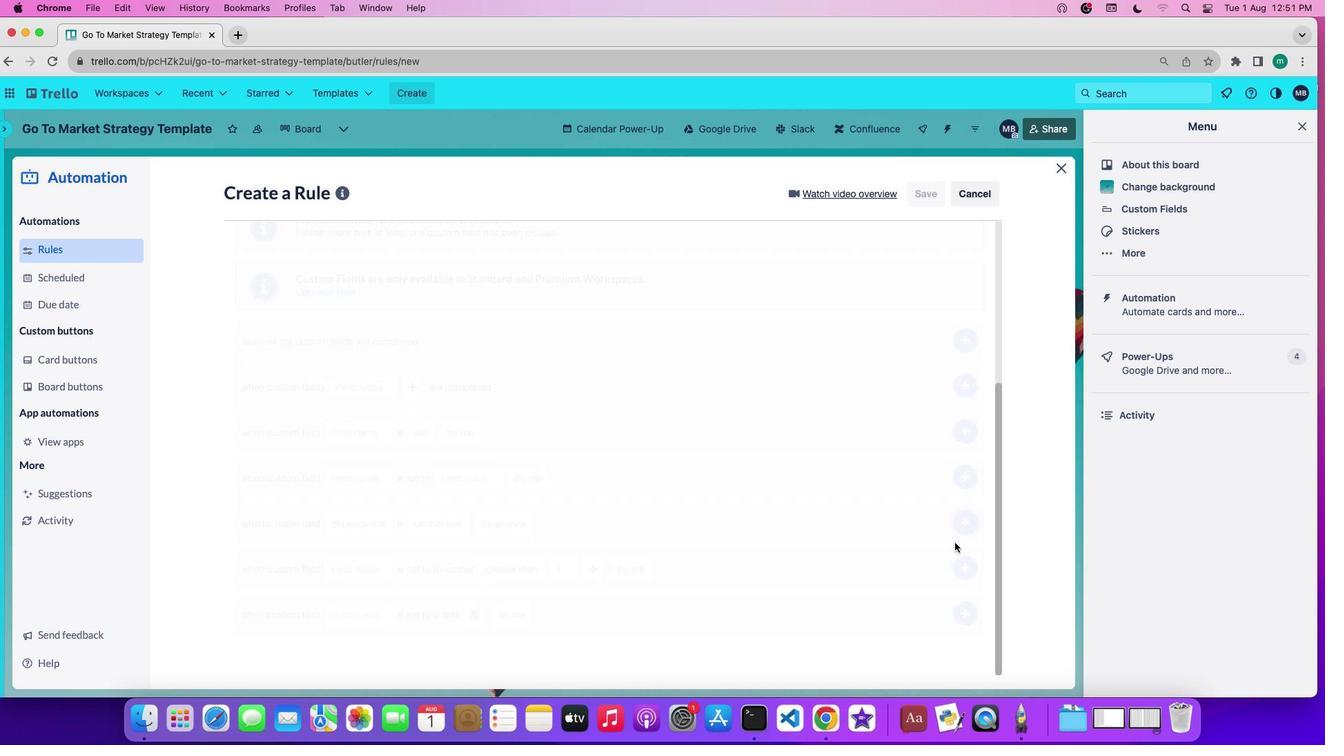 
Action: Mouse pressed left at (964, 544)
Screenshot: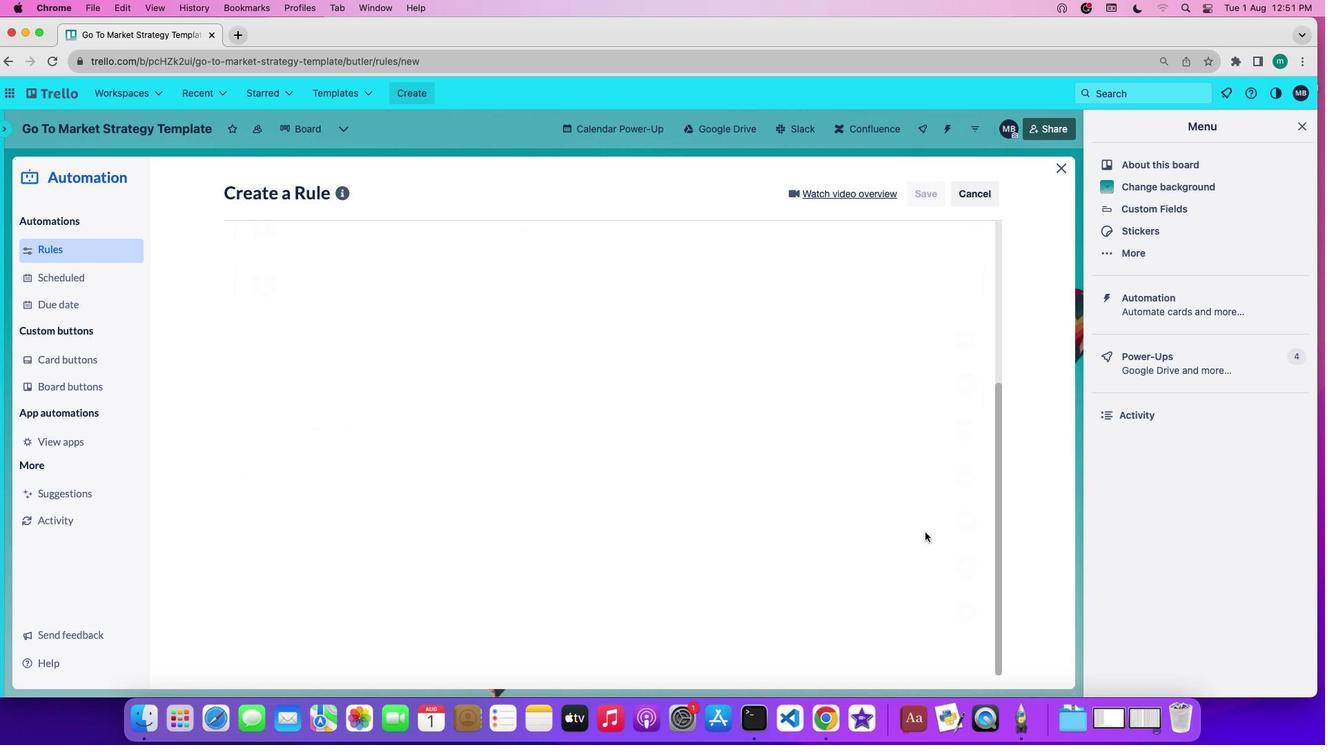
Action: Mouse moved to (890, 522)
Screenshot: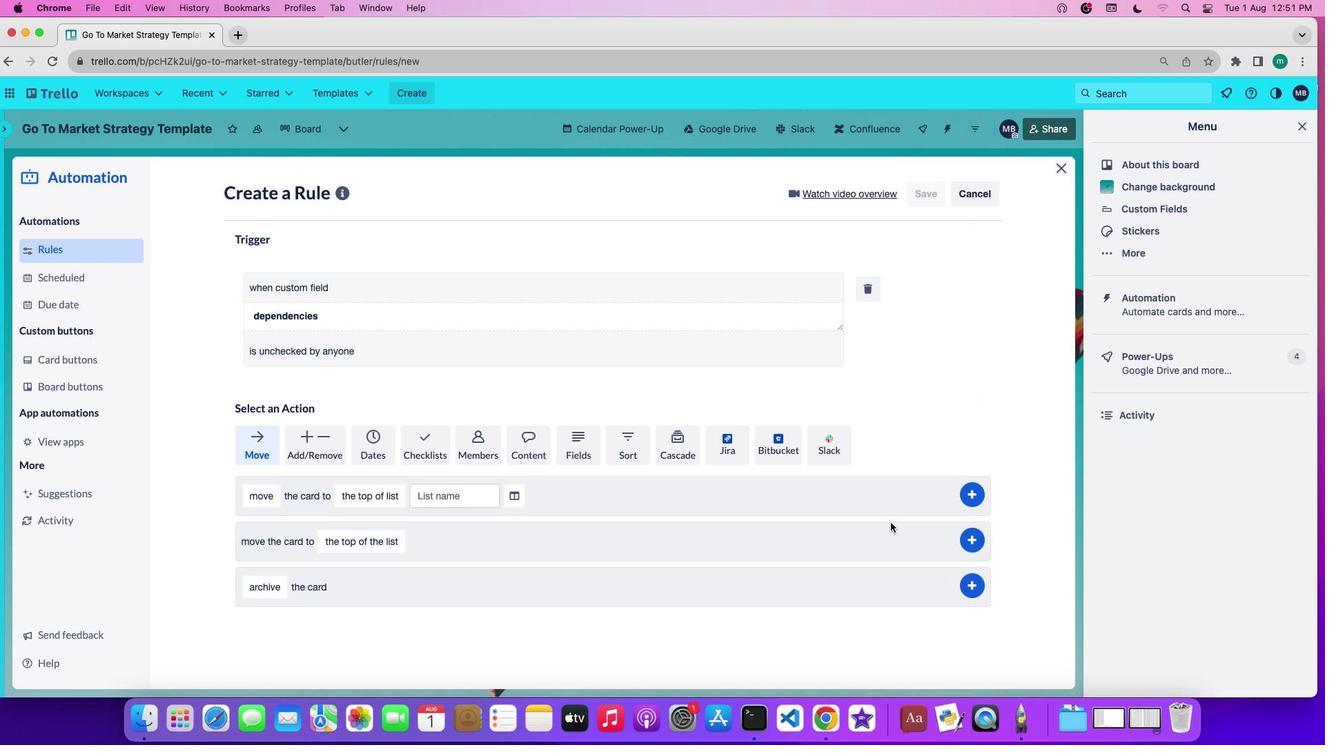 
